 Task: Look for space in Kumbalam, India from 15th August, 2023 to 20th August, 2023 for 1 adult in price range Rs.5000 to Rs.10000. Place can be private room with 1  bedroom having 1 bed and 1 bathroom. Property type can be house, flat, guest house, hotel. Amenities needed are: washing machine. Booking option can be shelf check-in. Required host language is English.
Action: Mouse moved to (442, 85)
Screenshot: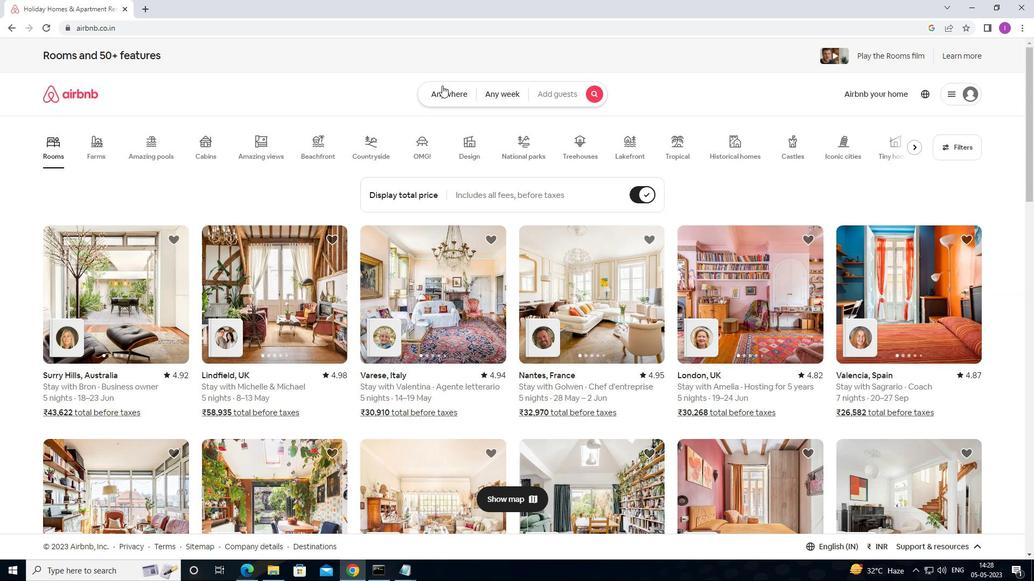 
Action: Mouse pressed left at (442, 85)
Screenshot: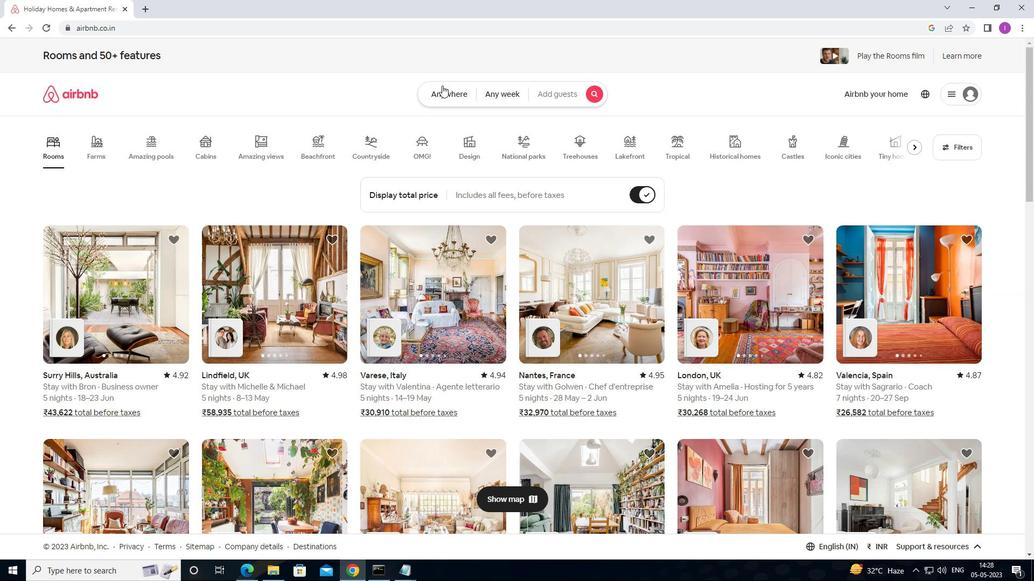 
Action: Mouse moved to (372, 133)
Screenshot: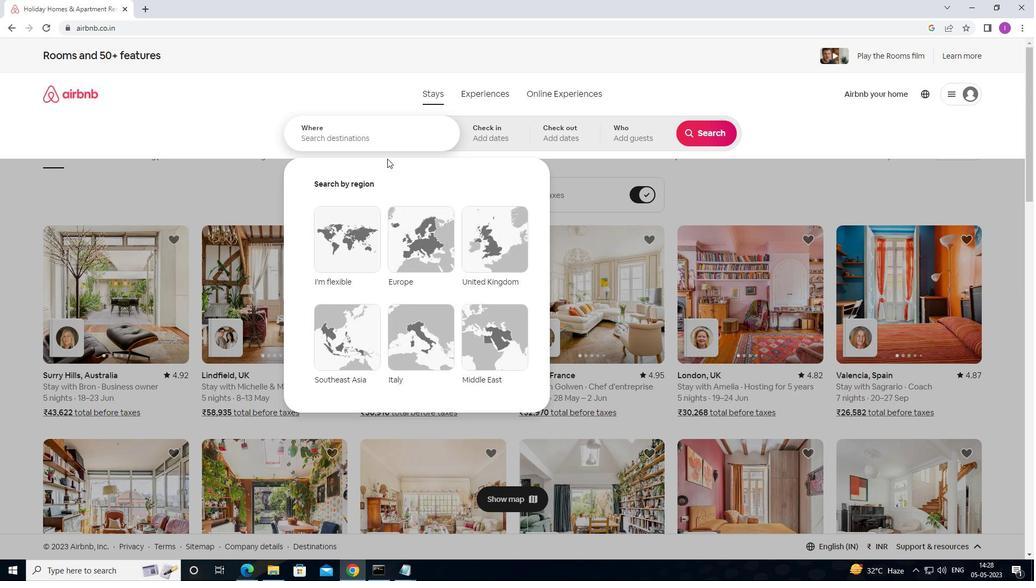 
Action: Mouse pressed left at (372, 133)
Screenshot: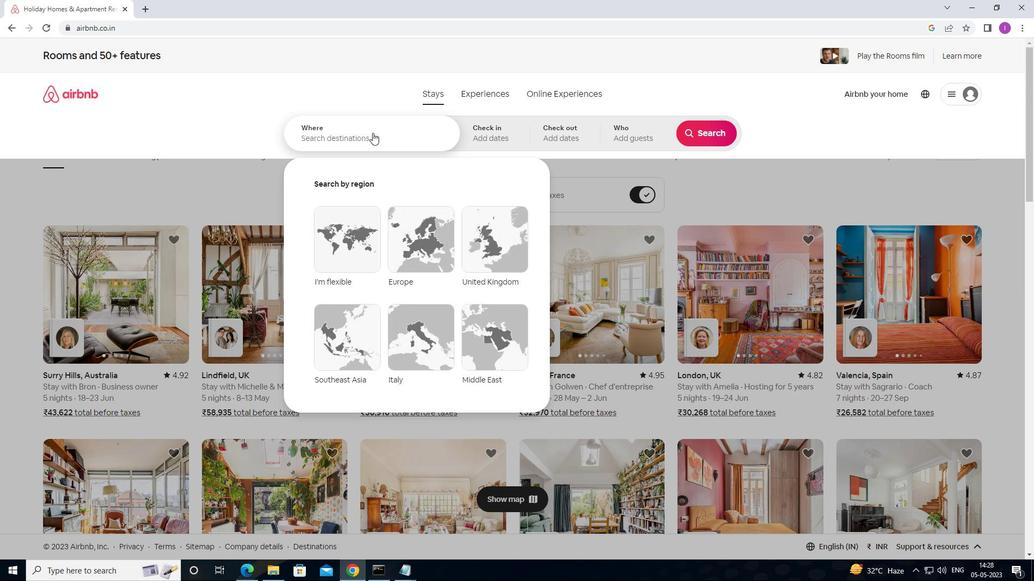 
Action: Key pressed <Key.shift><Key.shift><Key.shift><Key.shift><Key.shift><Key.shift><Key.shift><Key.shift><Key.shift><Key.shift><Key.shift><Key.shift><Key.shift>KUMBALAM,<Key.shift>INDIA
Screenshot: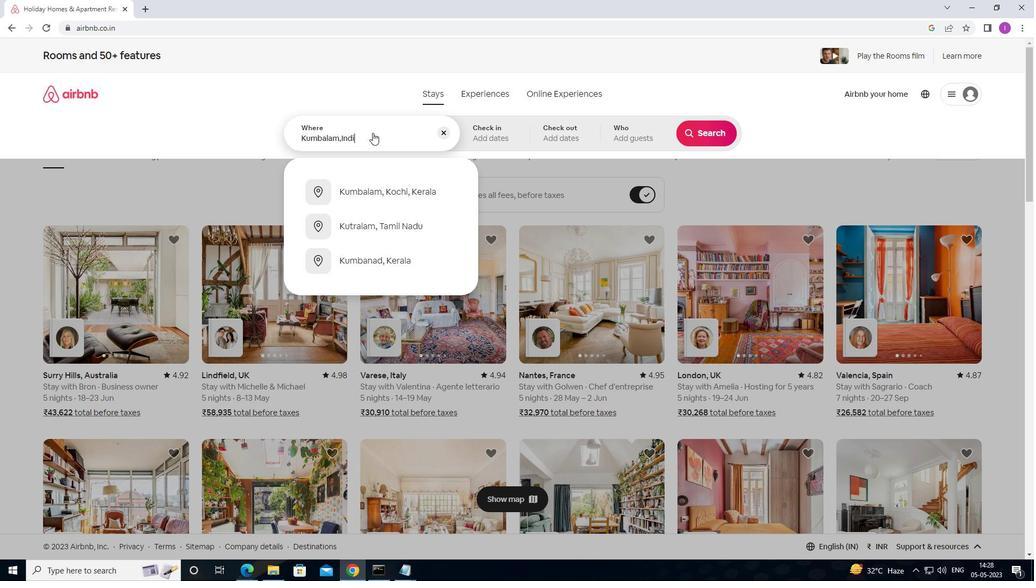 
Action: Mouse moved to (495, 134)
Screenshot: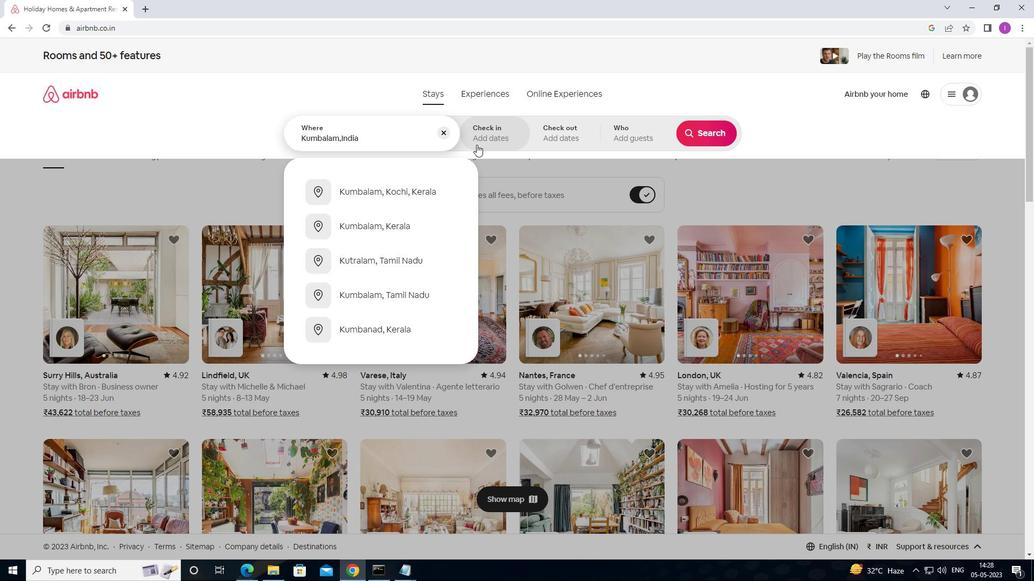 
Action: Mouse pressed left at (495, 134)
Screenshot: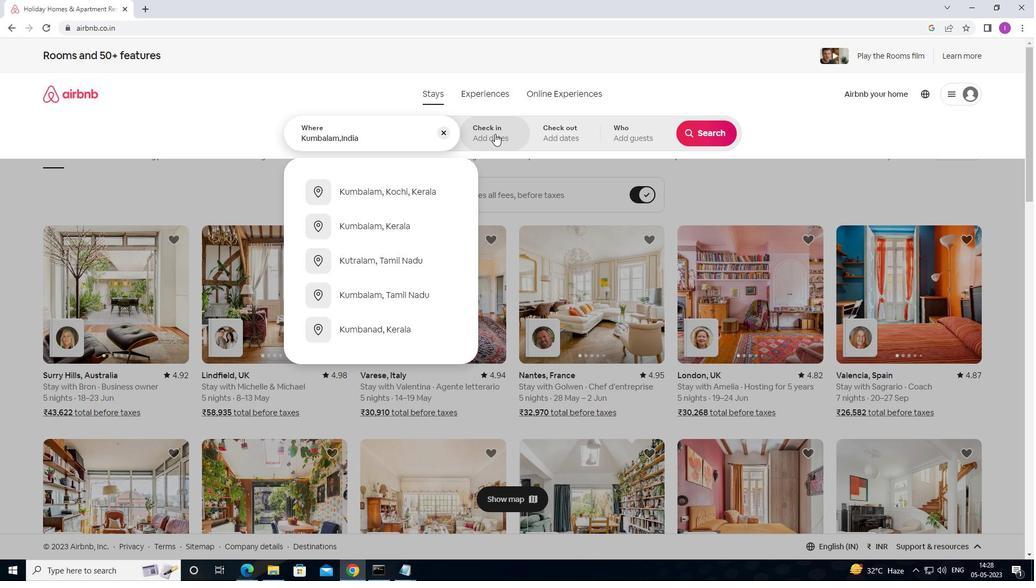 
Action: Mouse moved to (706, 223)
Screenshot: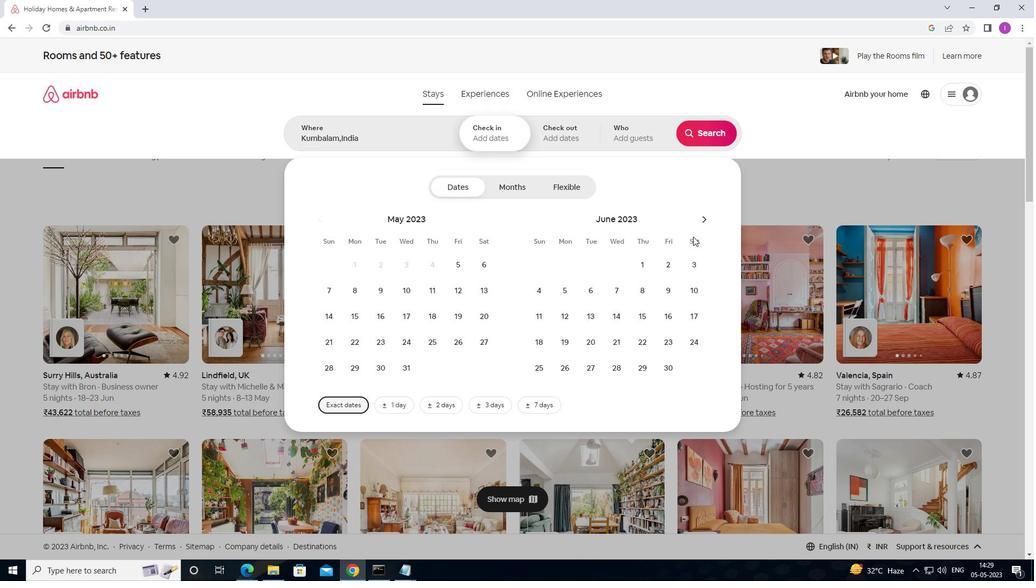 
Action: Mouse pressed left at (706, 223)
Screenshot: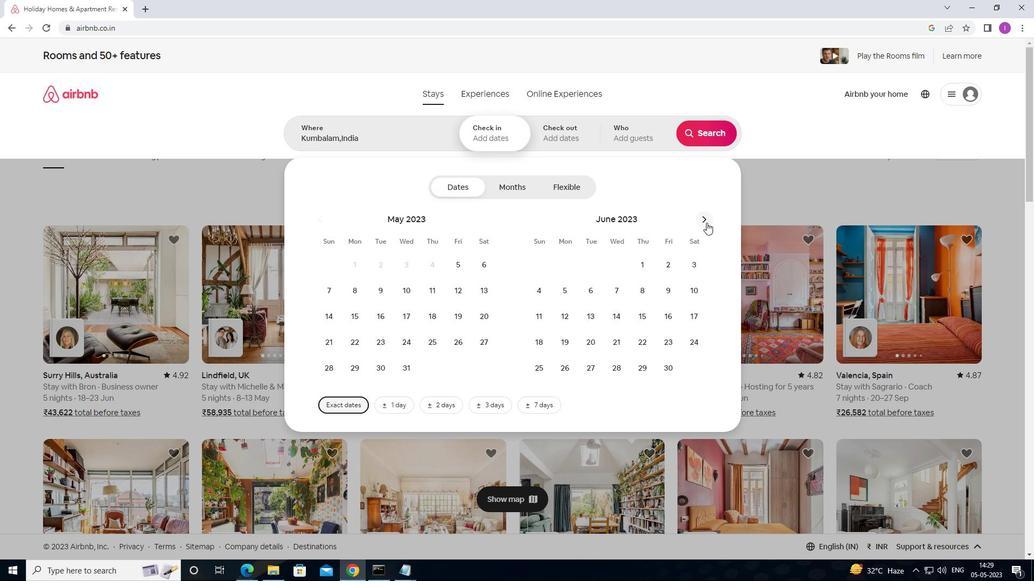 
Action: Mouse pressed left at (706, 223)
Screenshot: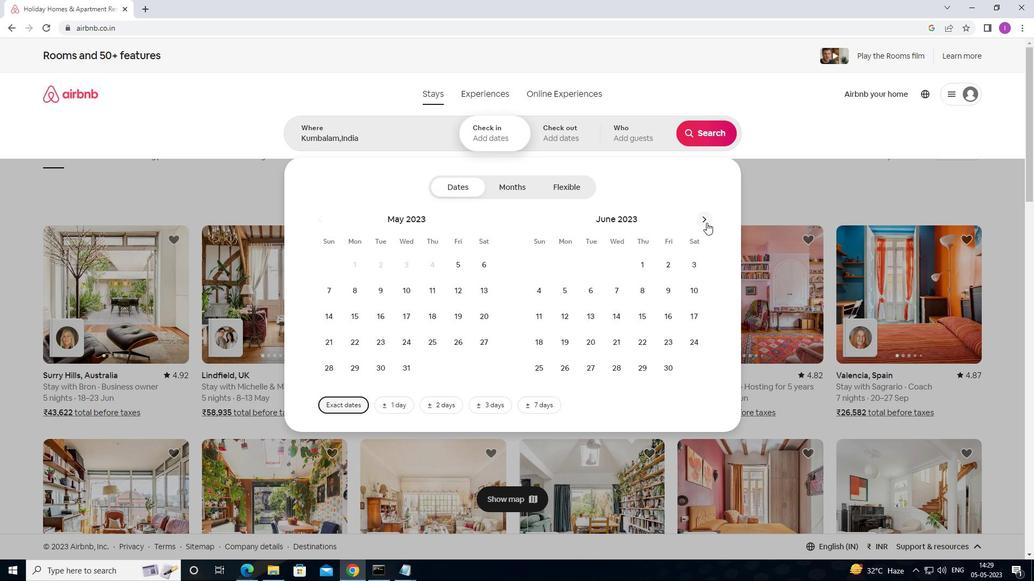 
Action: Mouse moved to (587, 316)
Screenshot: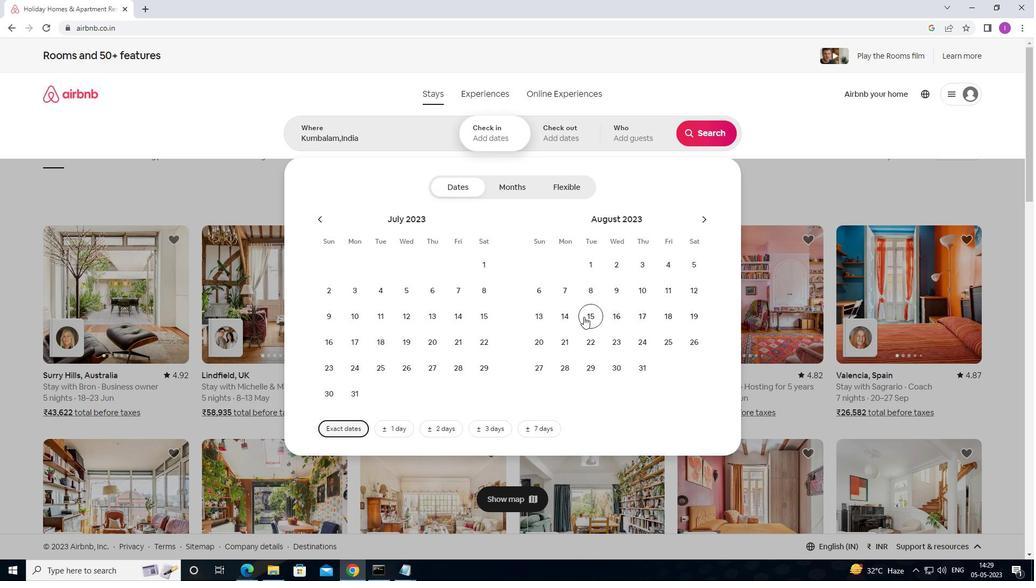
Action: Mouse pressed left at (587, 316)
Screenshot: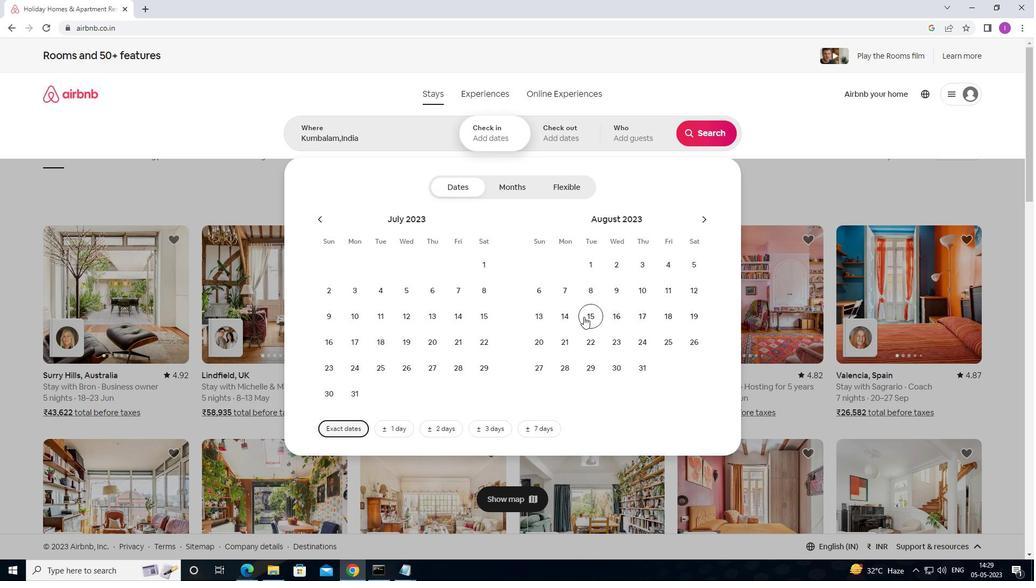 
Action: Mouse moved to (535, 346)
Screenshot: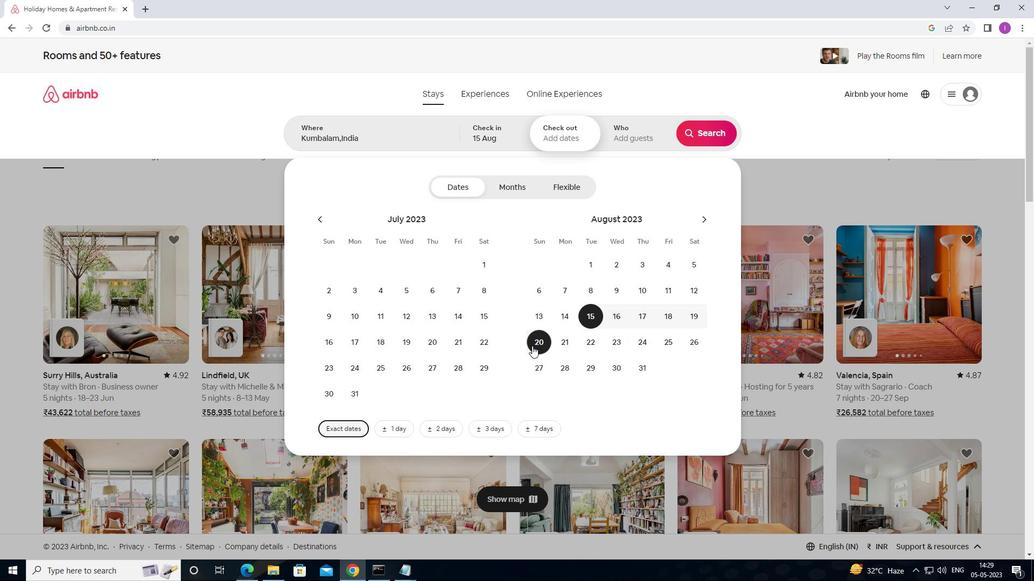 
Action: Mouse pressed left at (535, 346)
Screenshot: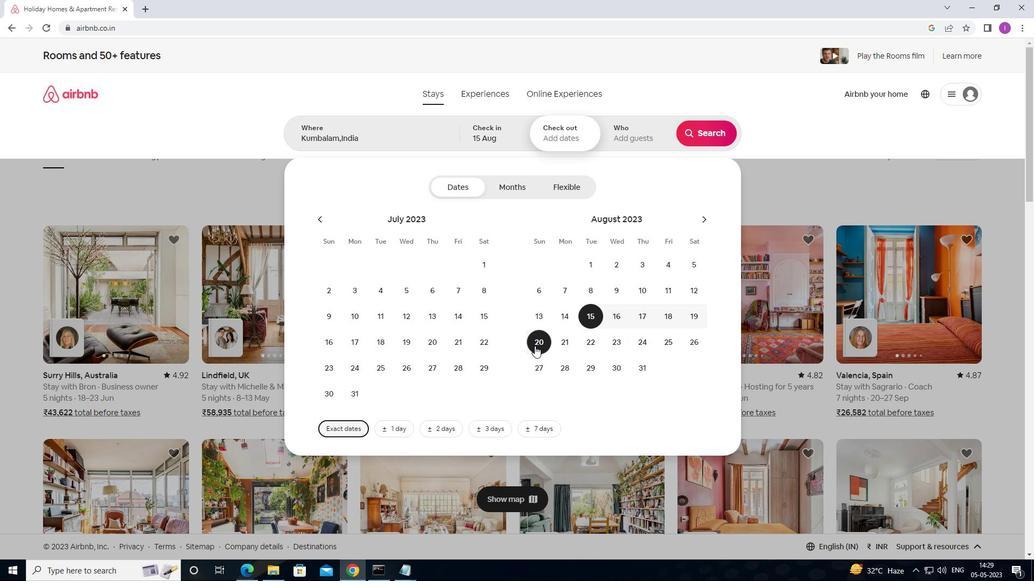 
Action: Mouse moved to (653, 139)
Screenshot: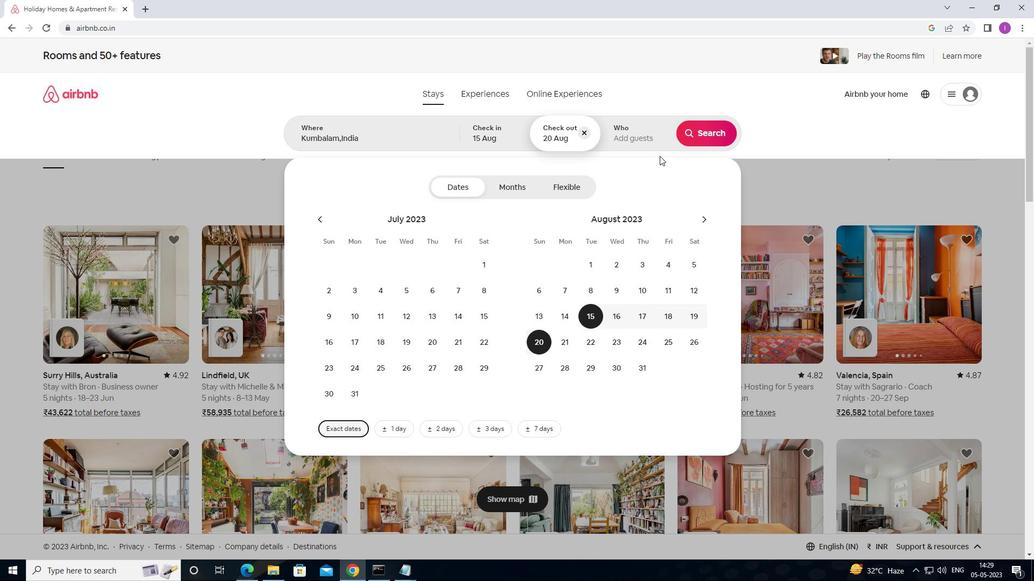
Action: Mouse pressed left at (653, 139)
Screenshot: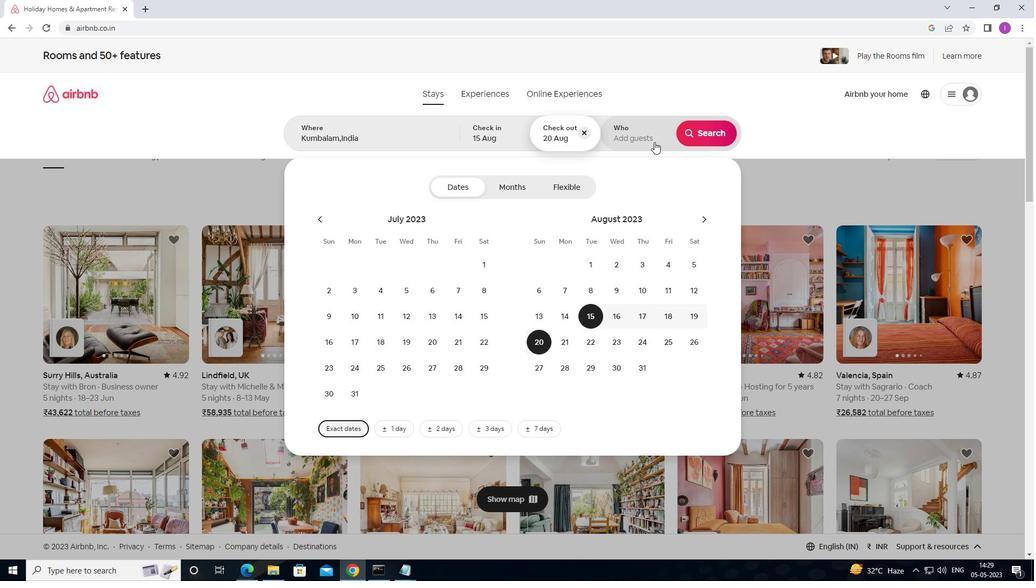 
Action: Mouse moved to (713, 189)
Screenshot: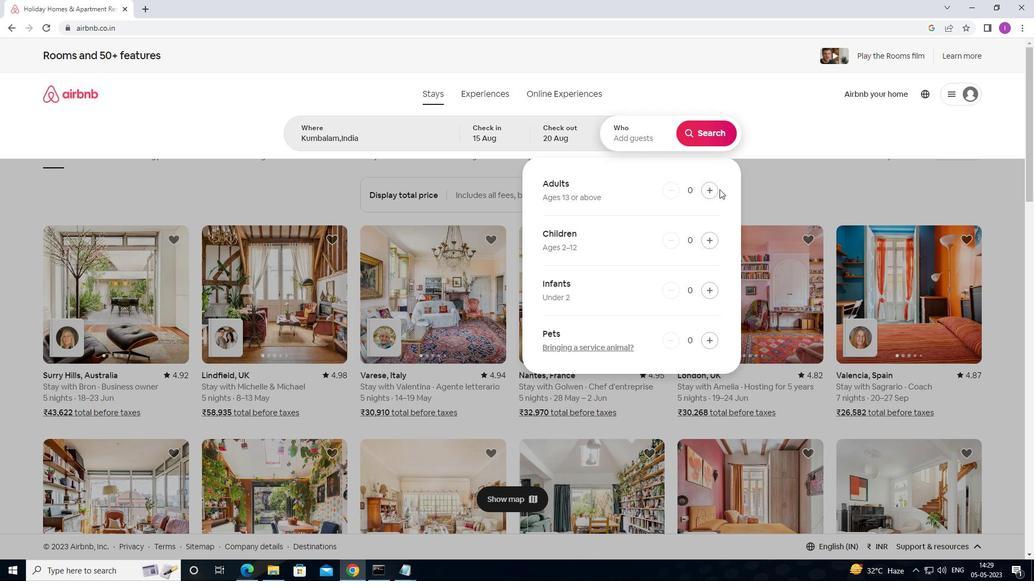 
Action: Mouse pressed left at (713, 189)
Screenshot: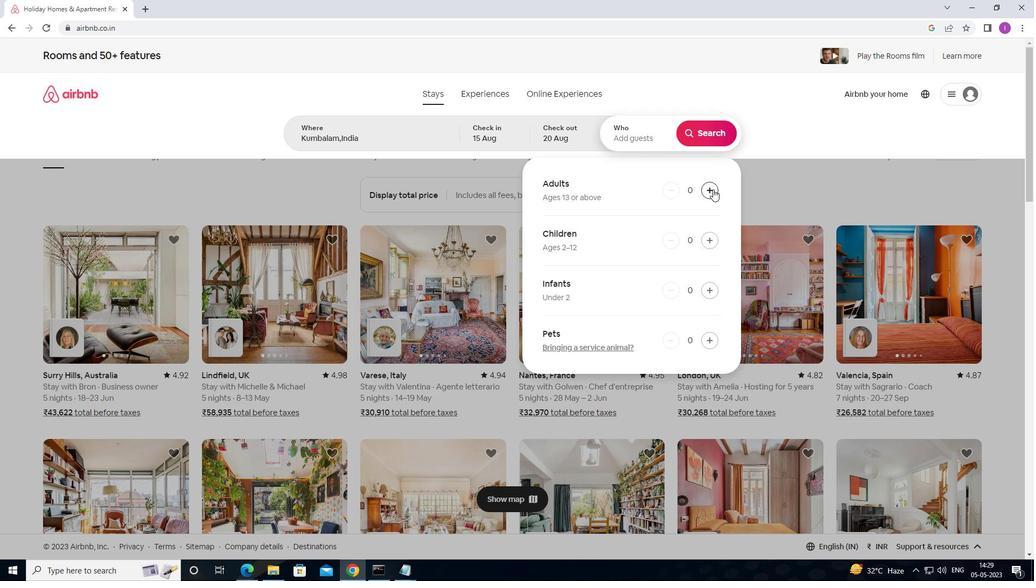
Action: Mouse moved to (689, 134)
Screenshot: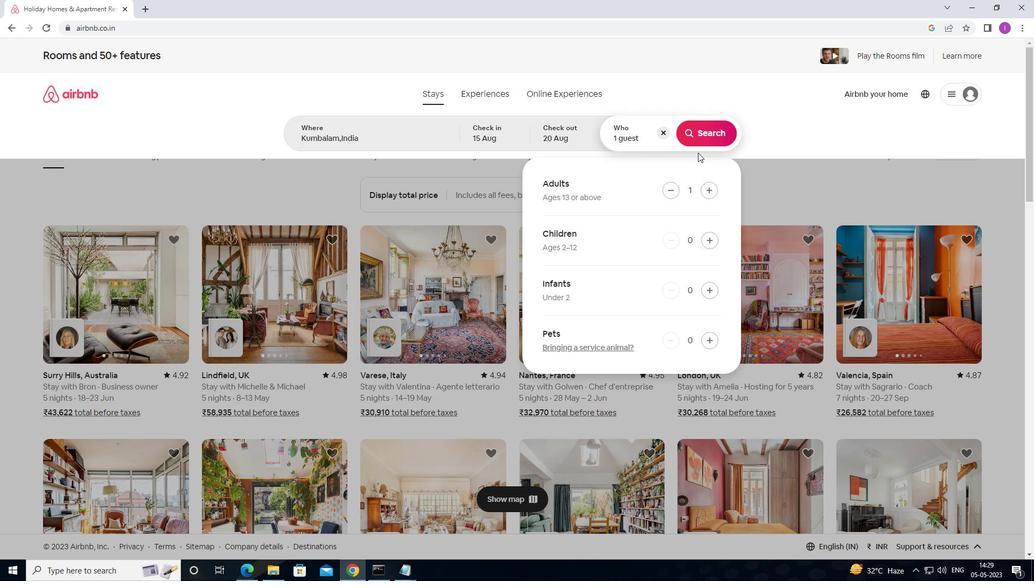 
Action: Mouse pressed left at (689, 134)
Screenshot: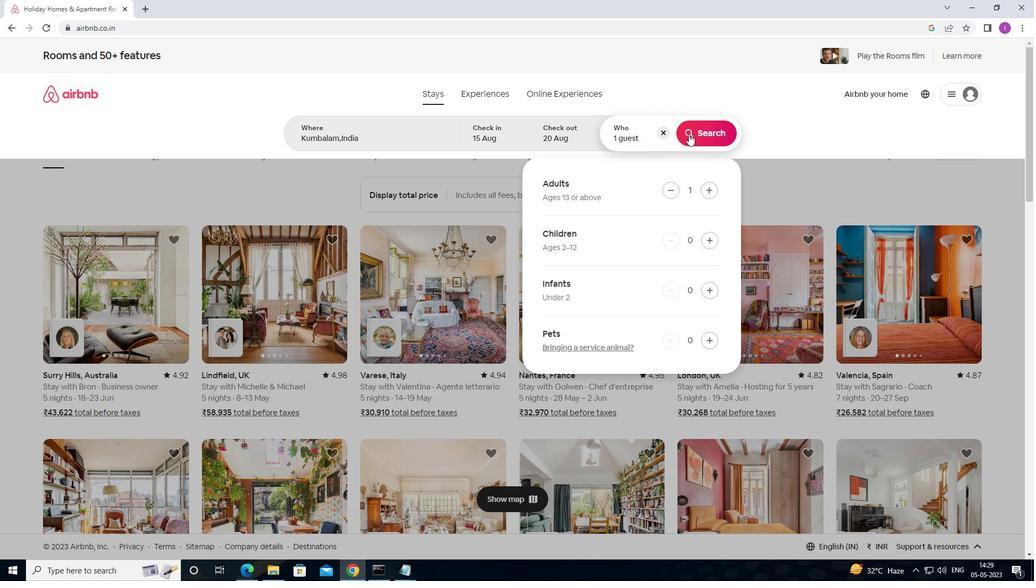 
Action: Mouse moved to (981, 99)
Screenshot: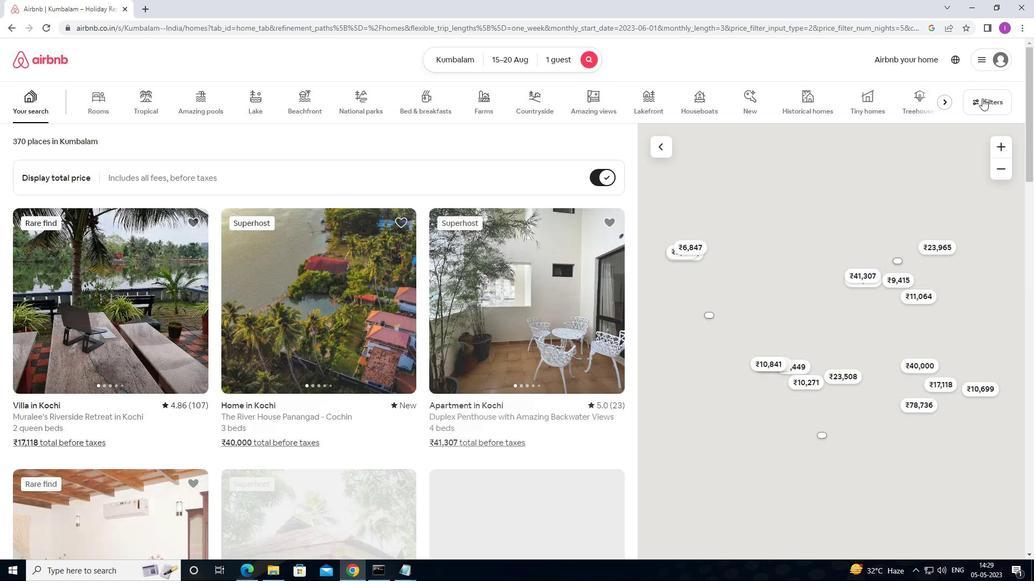 
Action: Mouse pressed left at (981, 99)
Screenshot: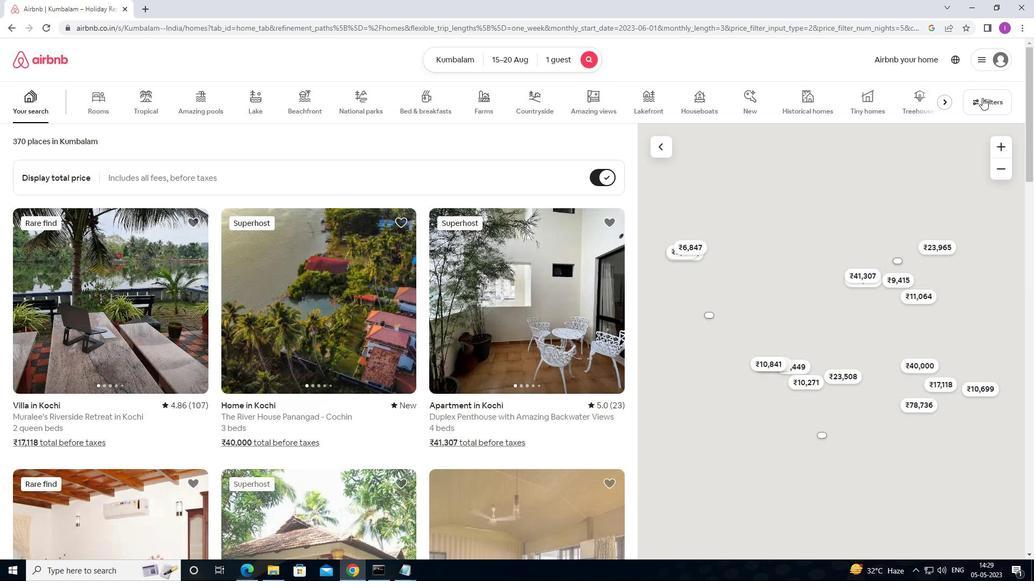 
Action: Mouse moved to (390, 364)
Screenshot: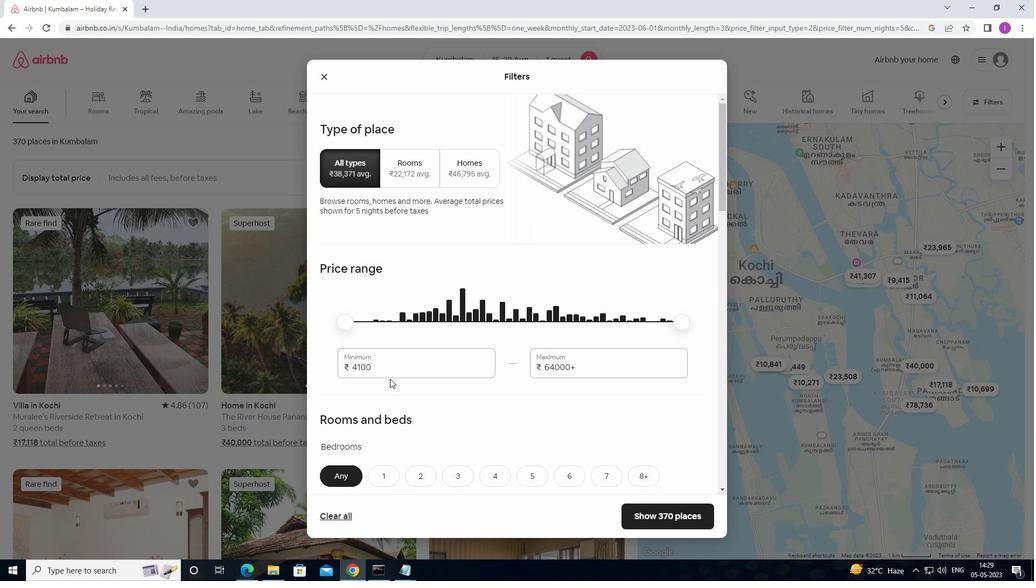 
Action: Mouse pressed left at (390, 364)
Screenshot: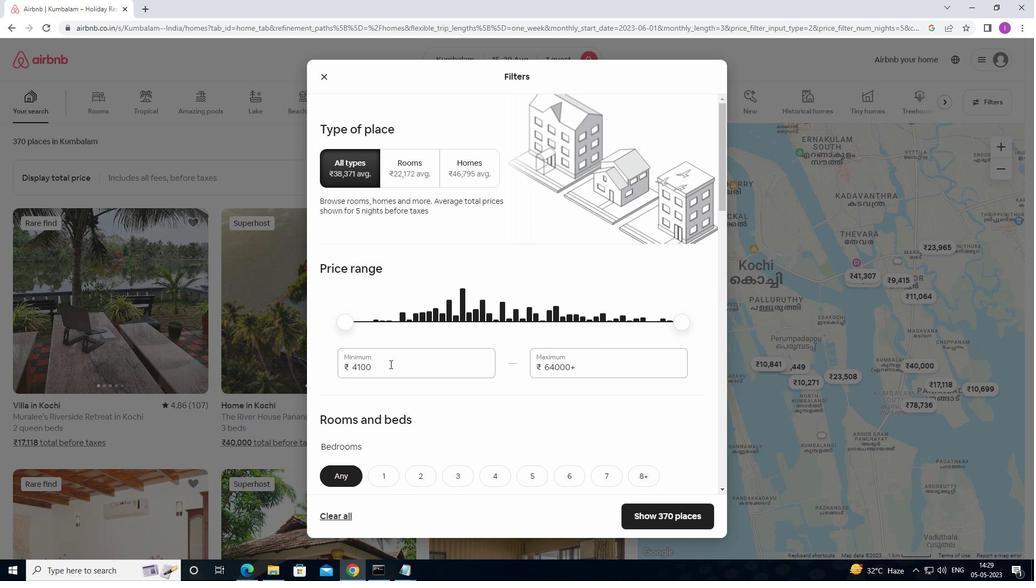 
Action: Mouse moved to (332, 371)
Screenshot: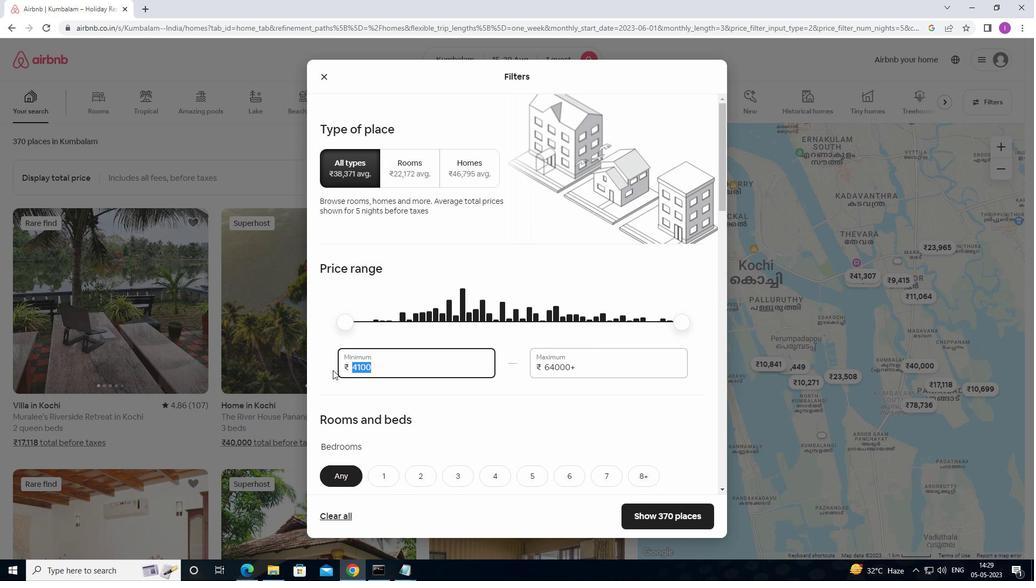 
Action: Key pressed 5000
Screenshot: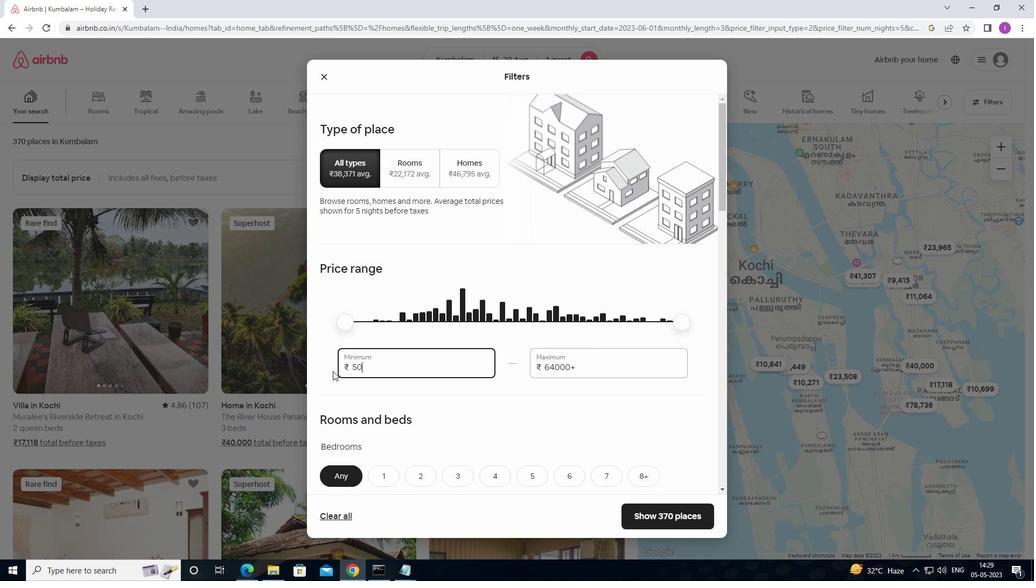 
Action: Mouse moved to (596, 369)
Screenshot: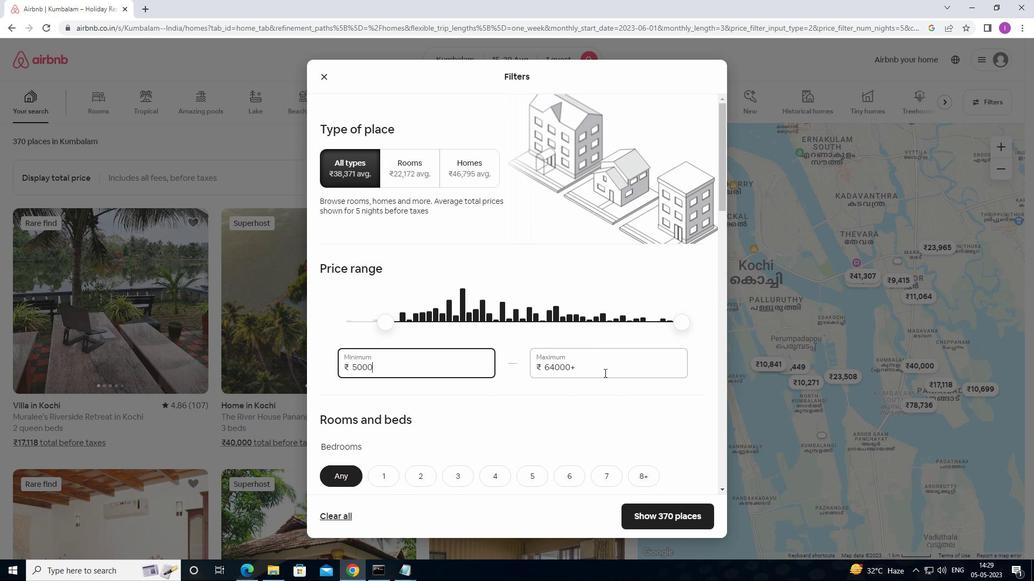 
Action: Mouse pressed left at (596, 369)
Screenshot: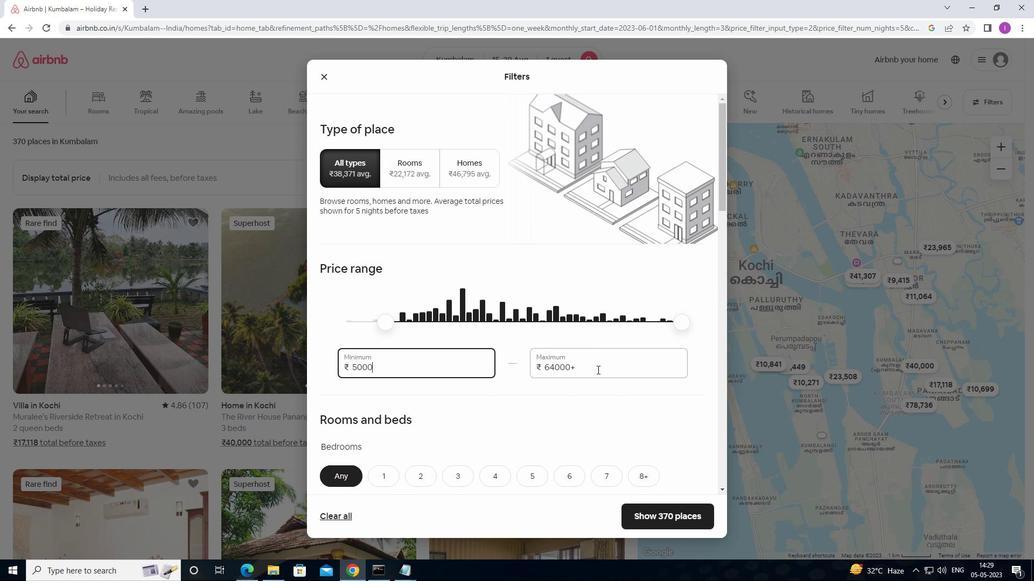 
Action: Mouse moved to (523, 379)
Screenshot: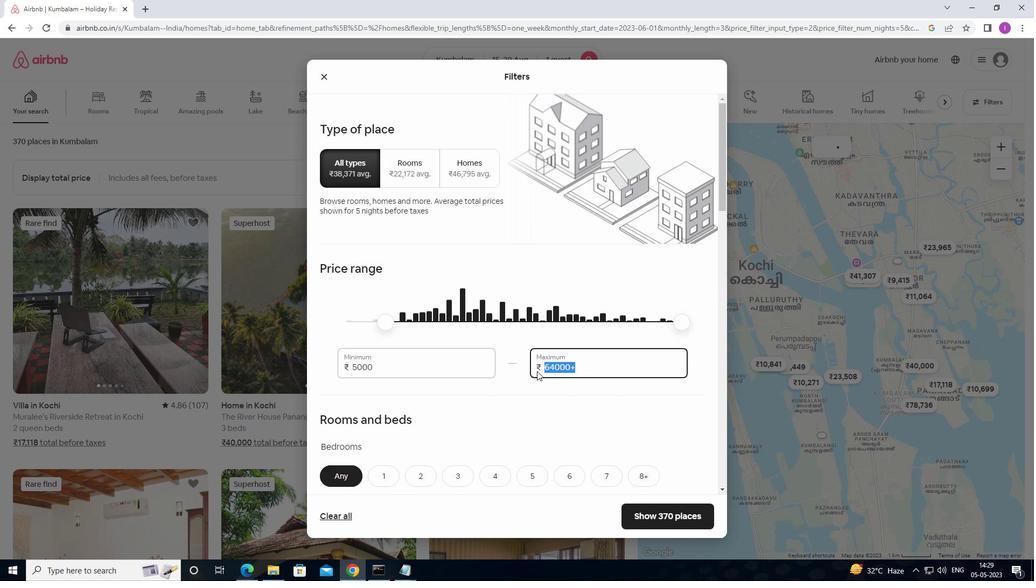 
Action: Key pressed 10000
Screenshot: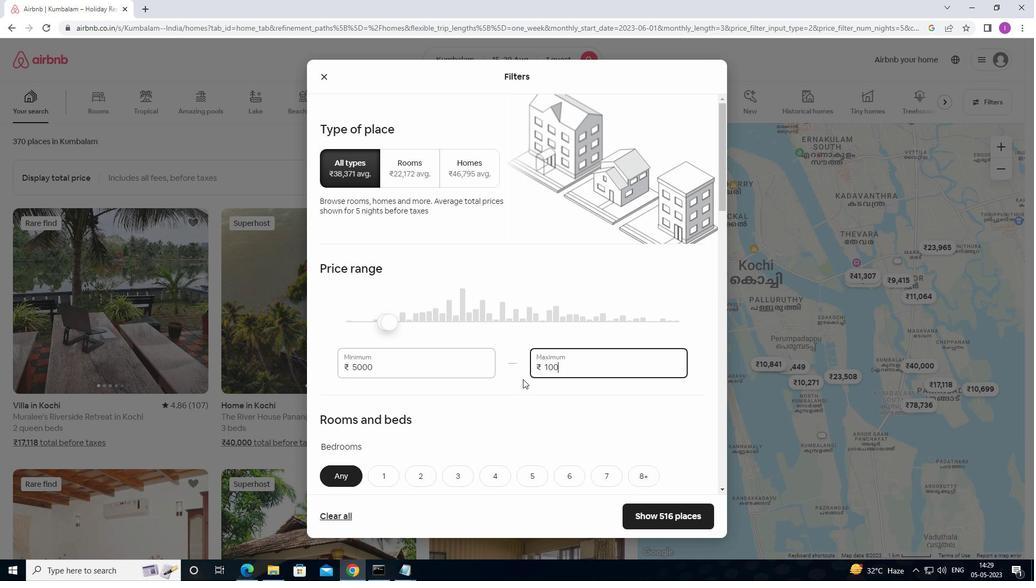 
Action: Mouse moved to (574, 364)
Screenshot: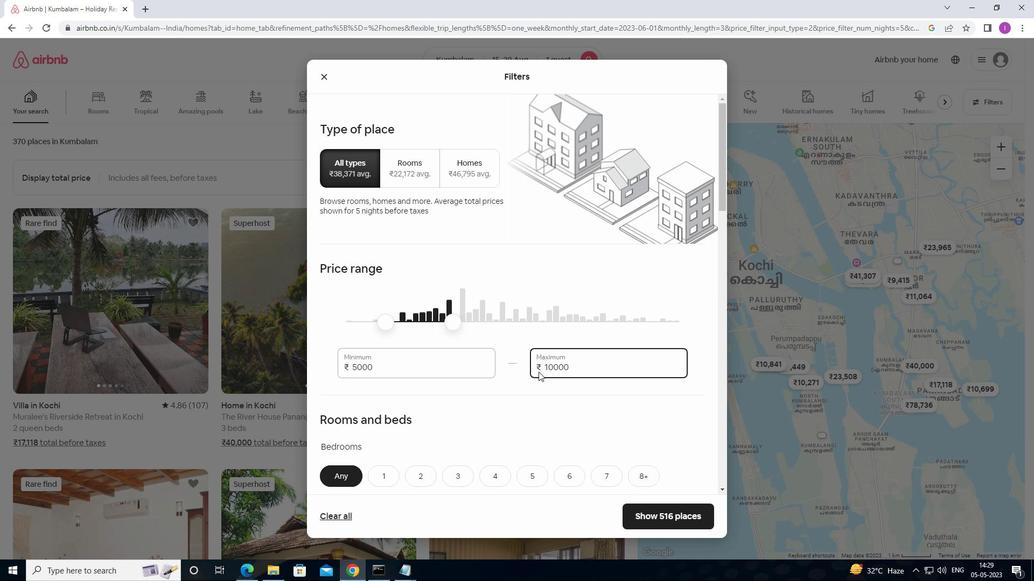 
Action: Mouse scrolled (574, 364) with delta (0, 0)
Screenshot: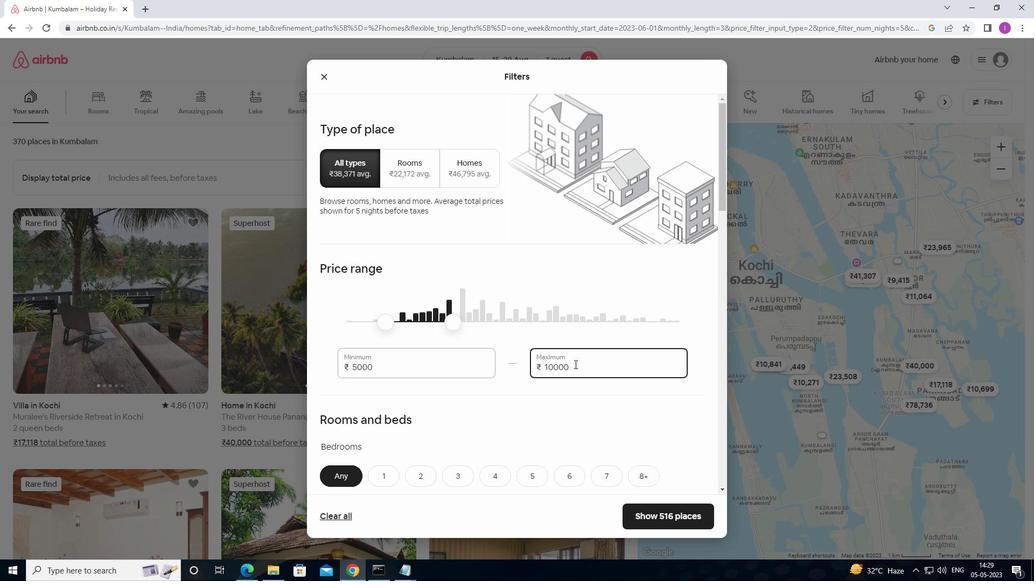 
Action: Mouse moved to (575, 367)
Screenshot: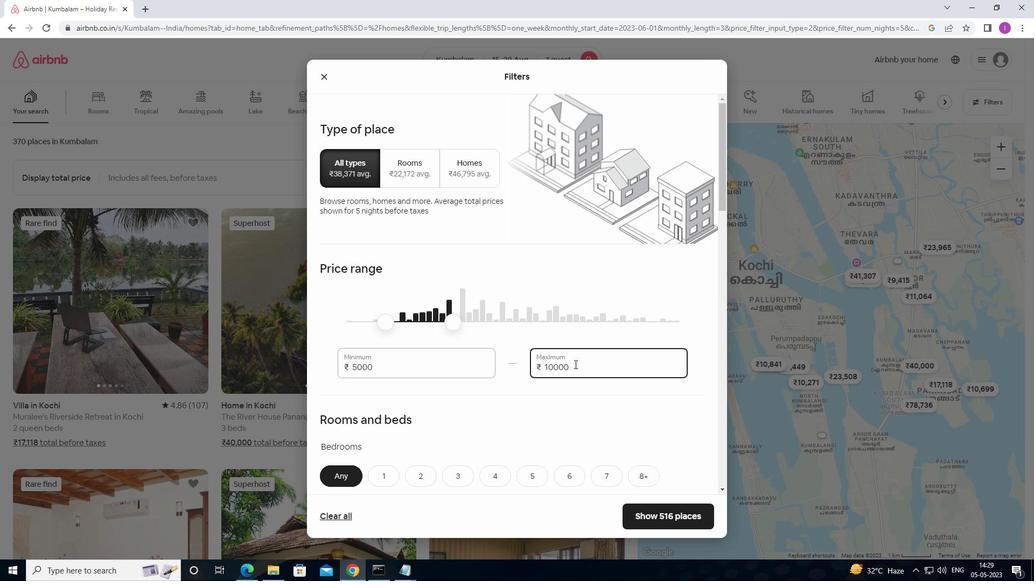 
Action: Mouse scrolled (575, 366) with delta (0, 0)
Screenshot: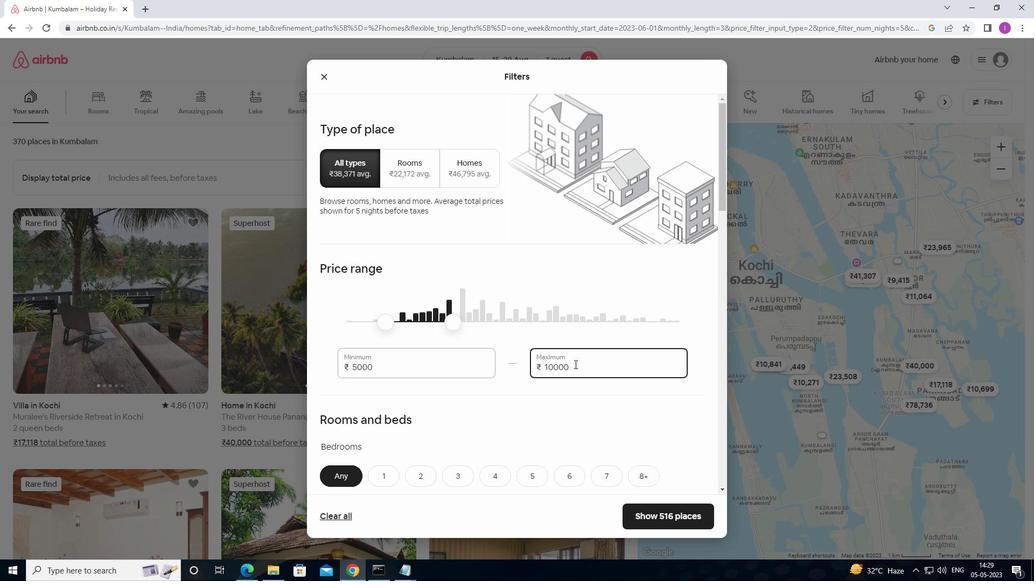 
Action: Mouse moved to (575, 368)
Screenshot: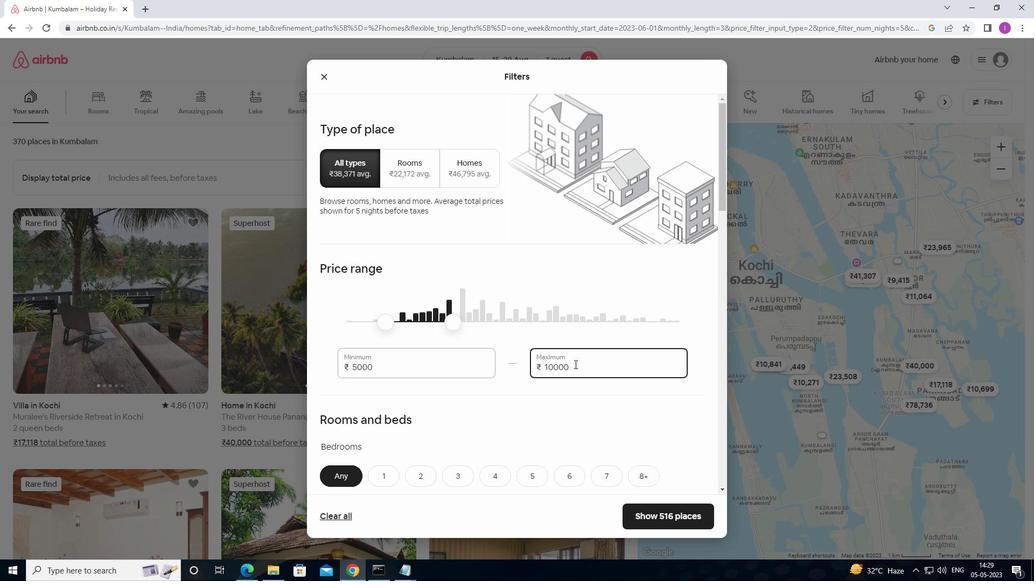 
Action: Mouse scrolled (575, 368) with delta (0, 0)
Screenshot: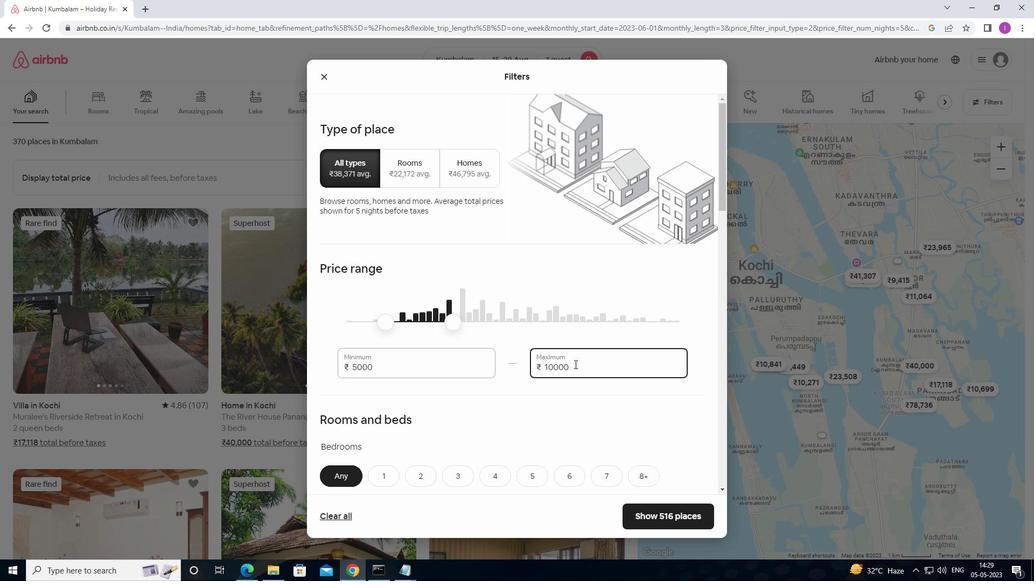 
Action: Mouse moved to (373, 315)
Screenshot: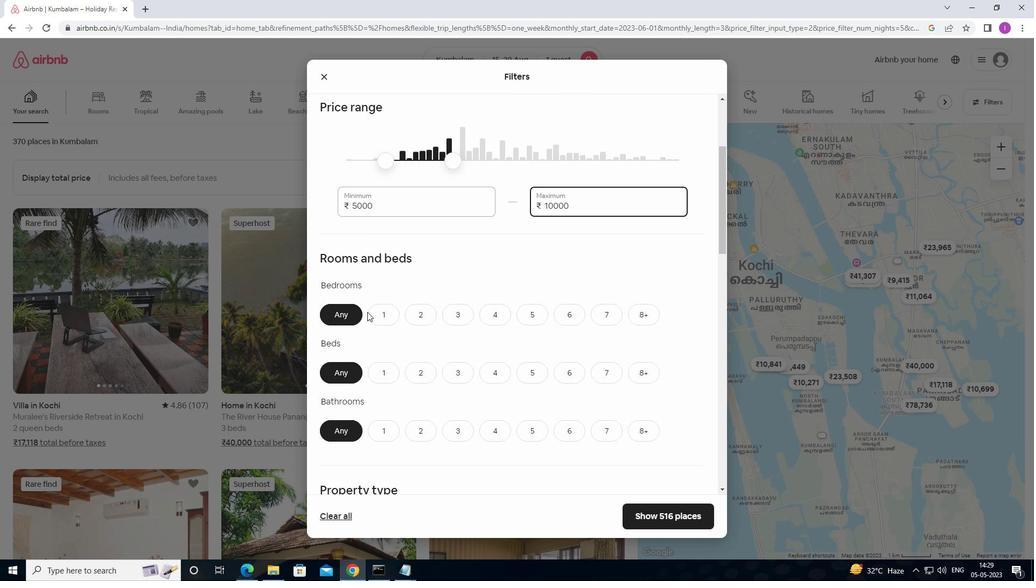 
Action: Mouse pressed left at (373, 315)
Screenshot: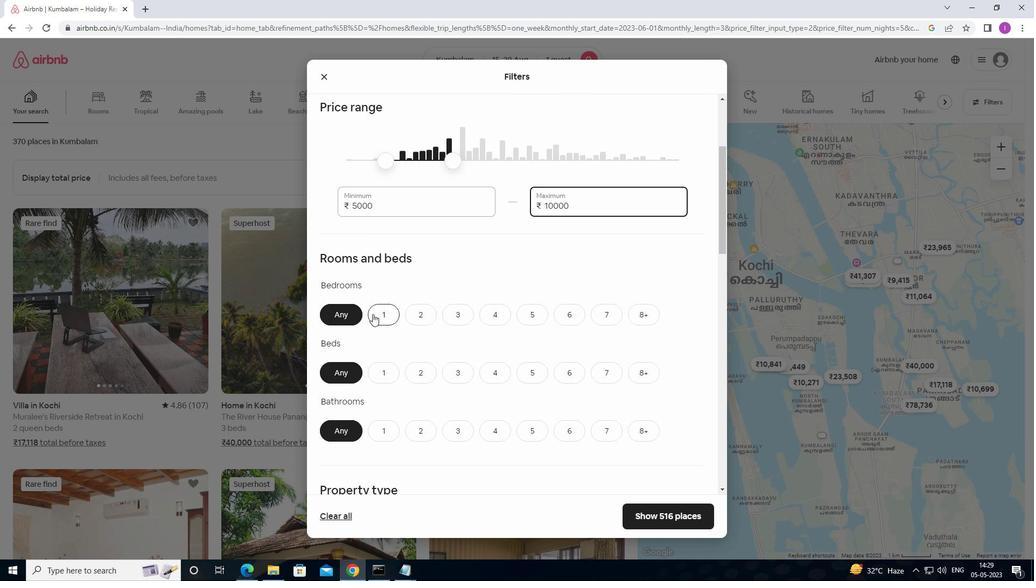
Action: Mouse moved to (391, 375)
Screenshot: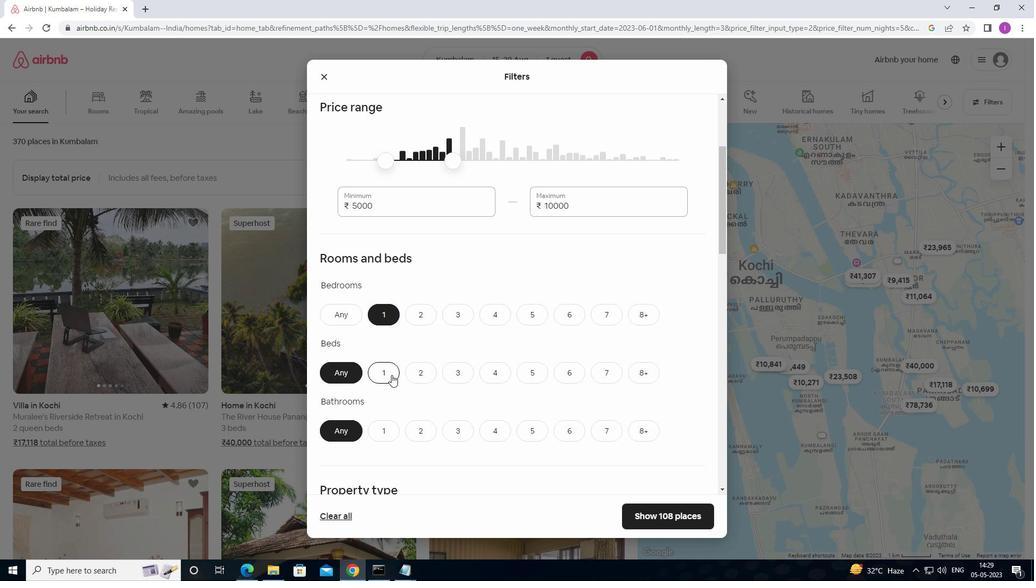 
Action: Mouse pressed left at (391, 375)
Screenshot: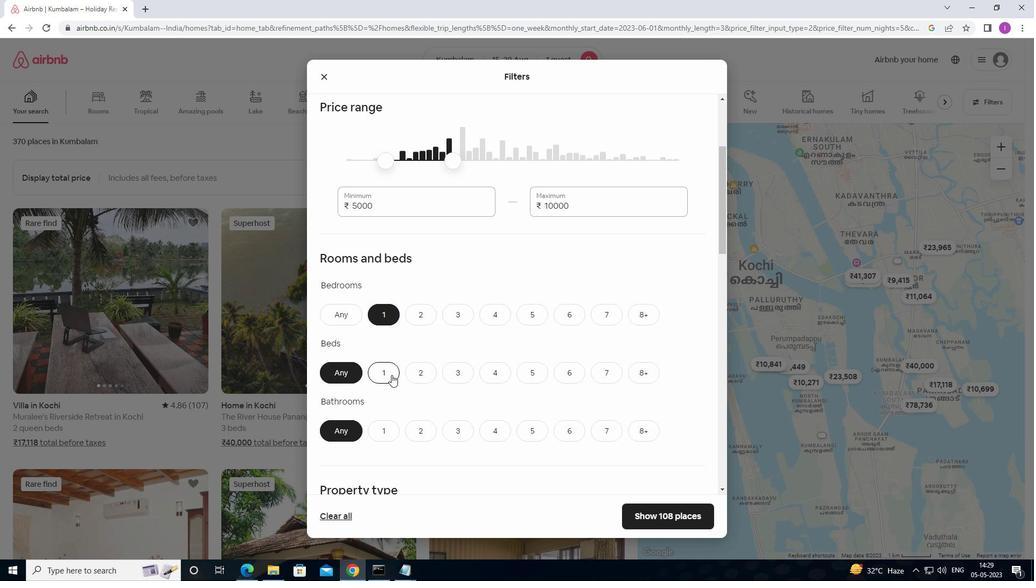 
Action: Mouse moved to (398, 430)
Screenshot: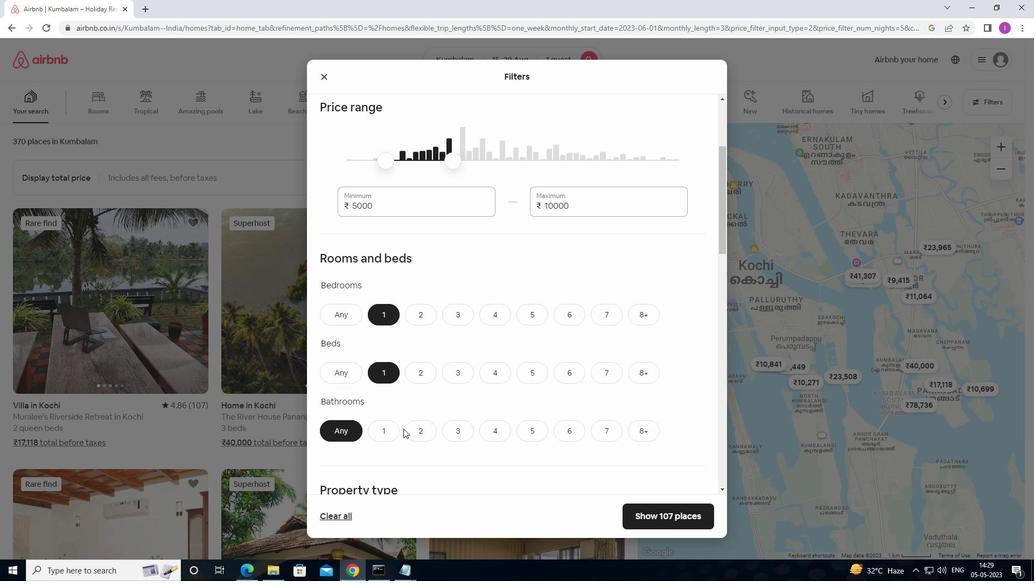 
Action: Mouse pressed left at (398, 430)
Screenshot: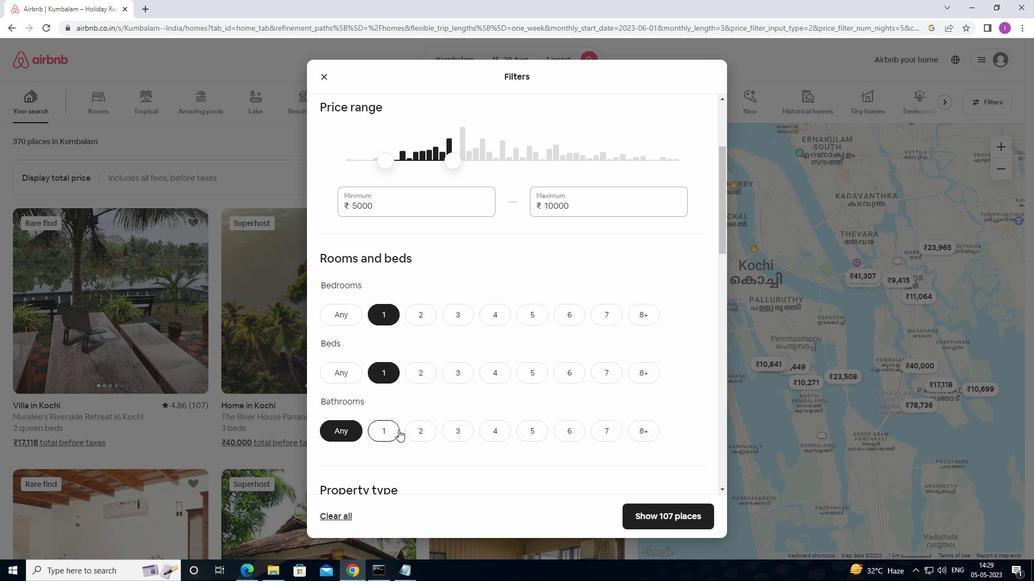 
Action: Mouse moved to (441, 412)
Screenshot: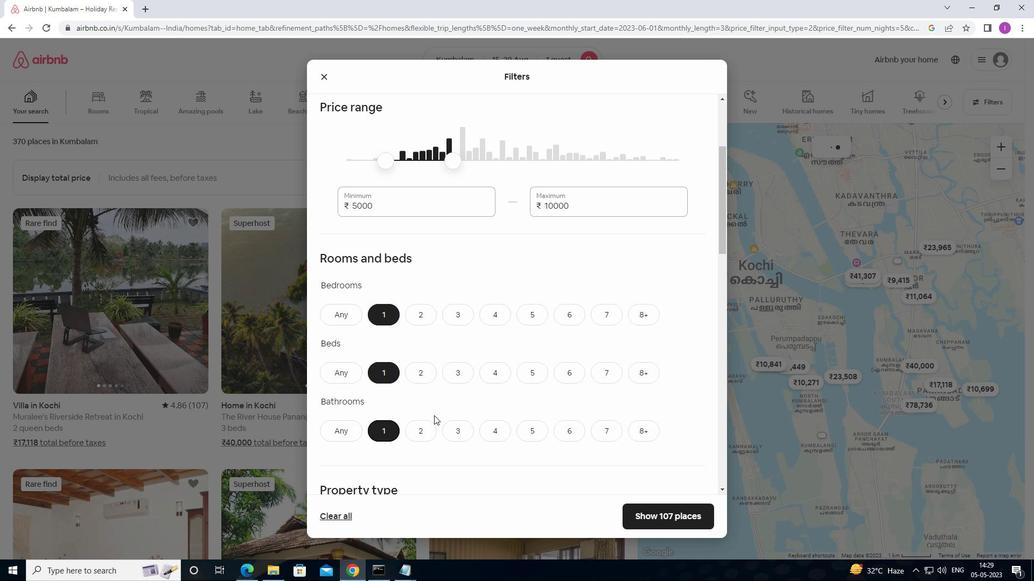 
Action: Mouse scrolled (441, 412) with delta (0, 0)
Screenshot: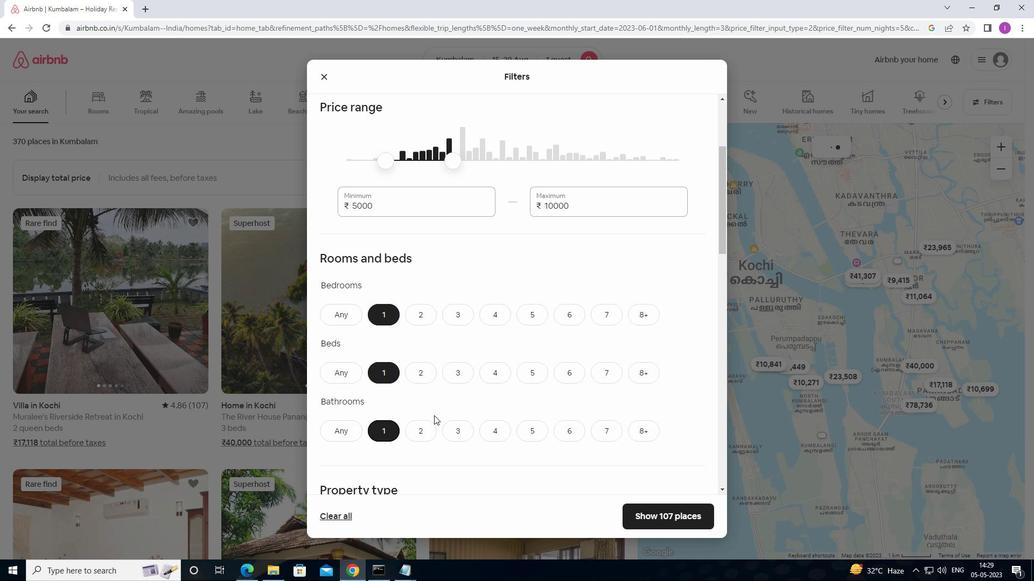 
Action: Mouse scrolled (441, 412) with delta (0, 0)
Screenshot: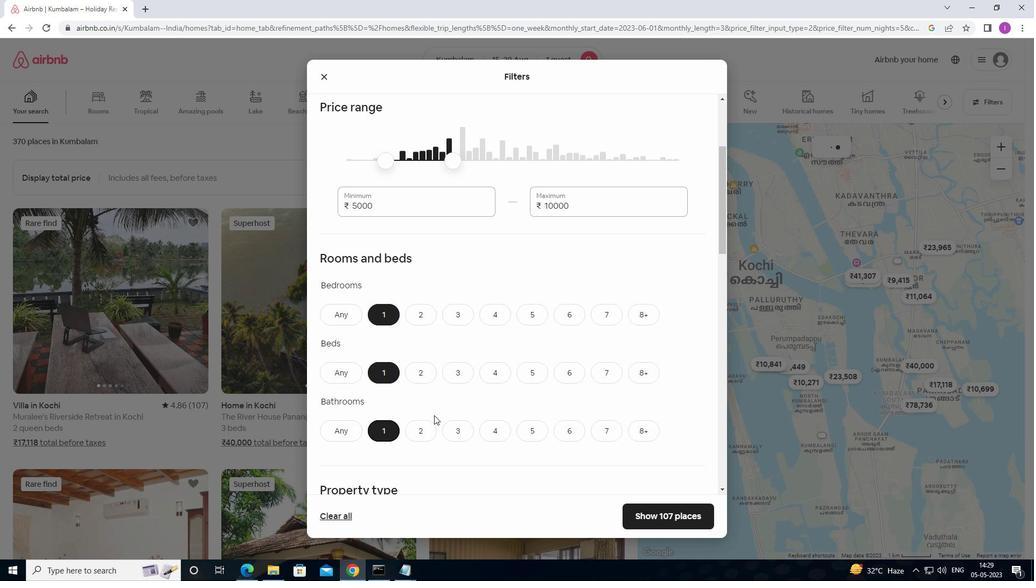 
Action: Mouse moved to (441, 412)
Screenshot: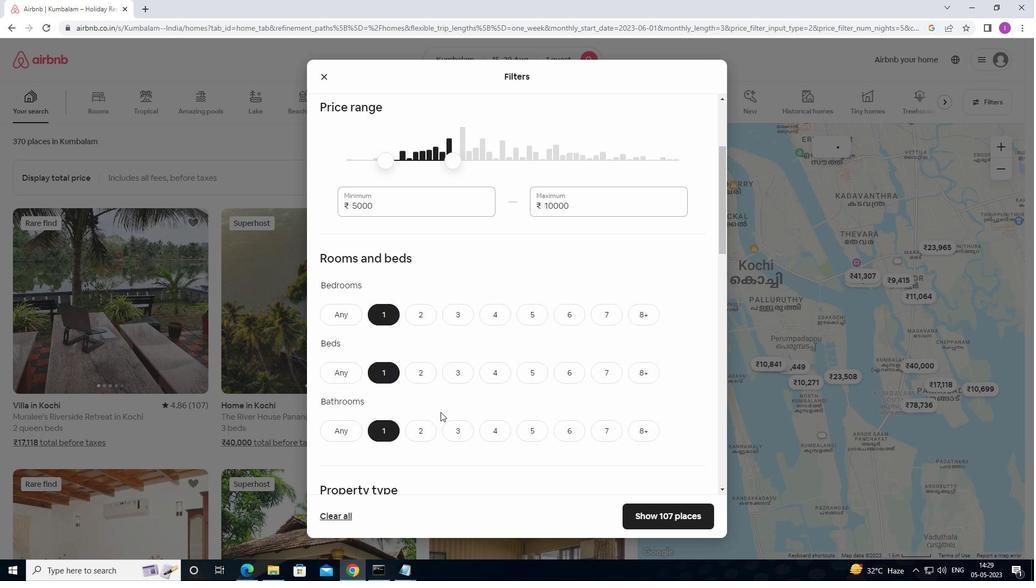 
Action: Mouse scrolled (441, 412) with delta (0, 0)
Screenshot: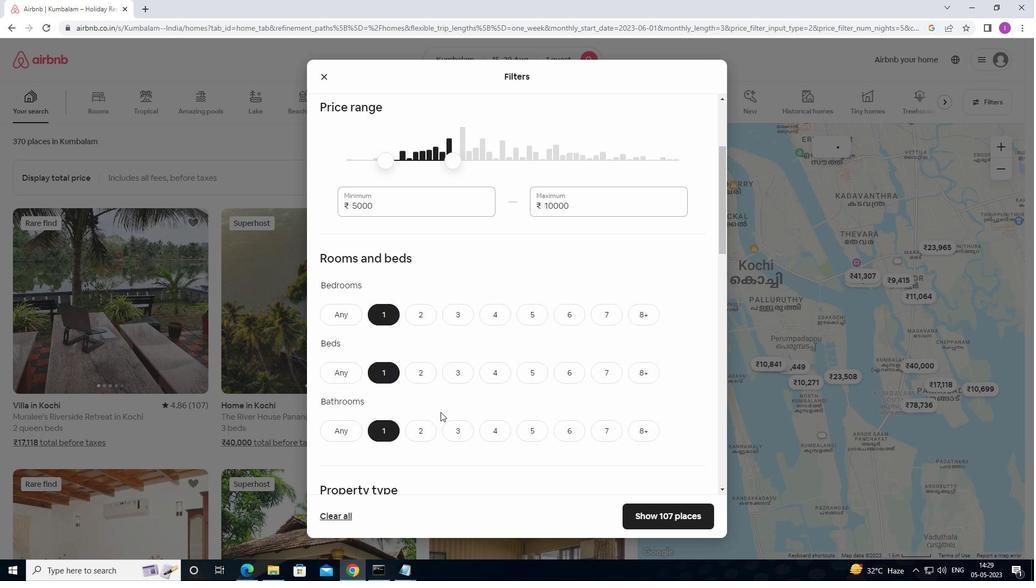 
Action: Mouse moved to (362, 410)
Screenshot: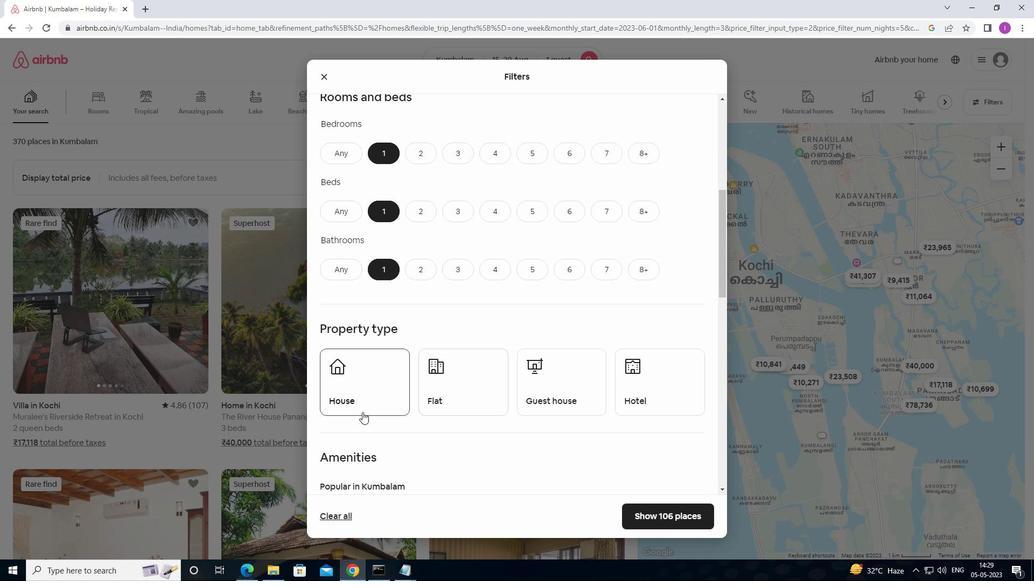
Action: Mouse pressed left at (362, 410)
Screenshot: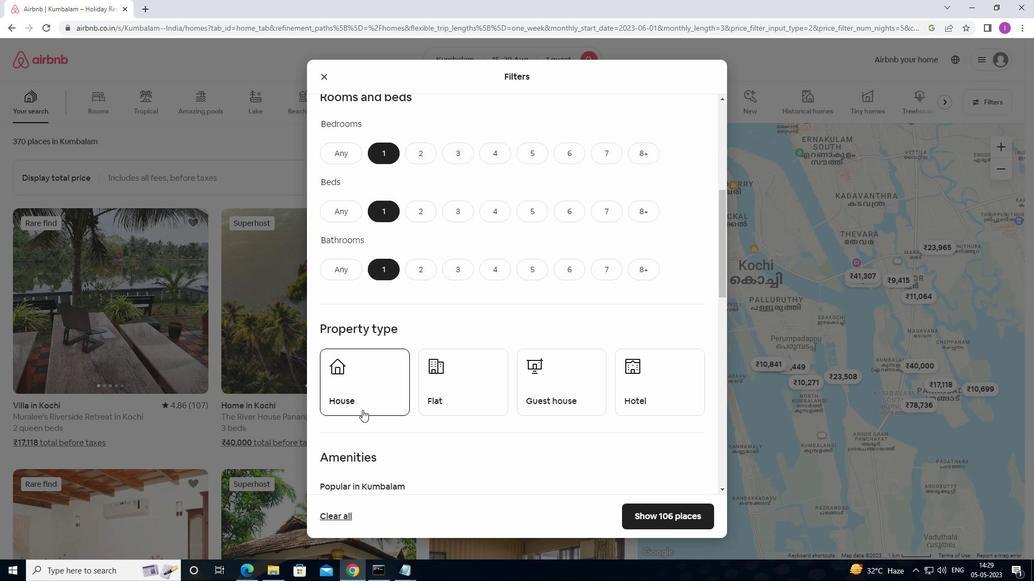 
Action: Mouse moved to (429, 399)
Screenshot: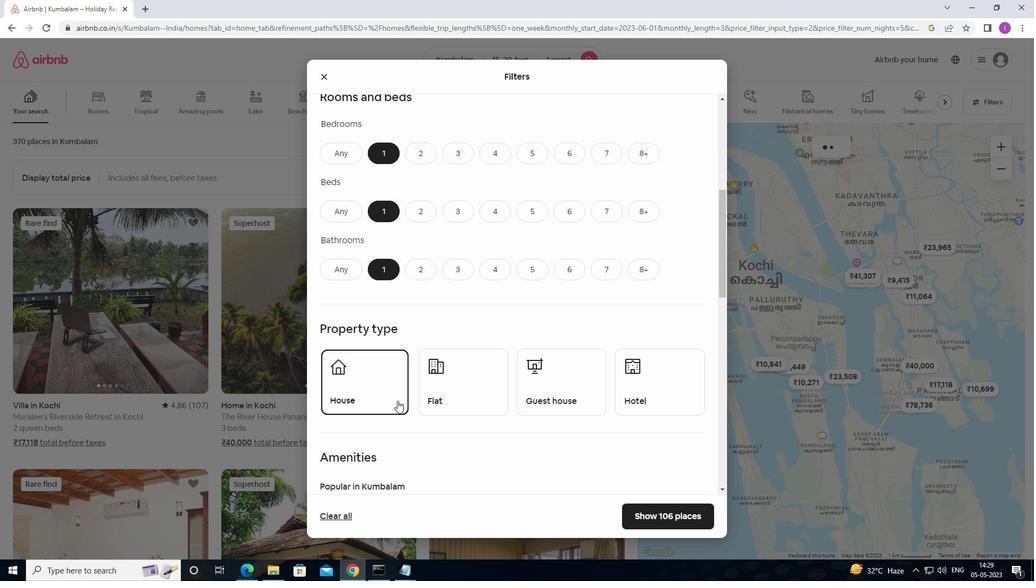 
Action: Mouse pressed left at (429, 399)
Screenshot: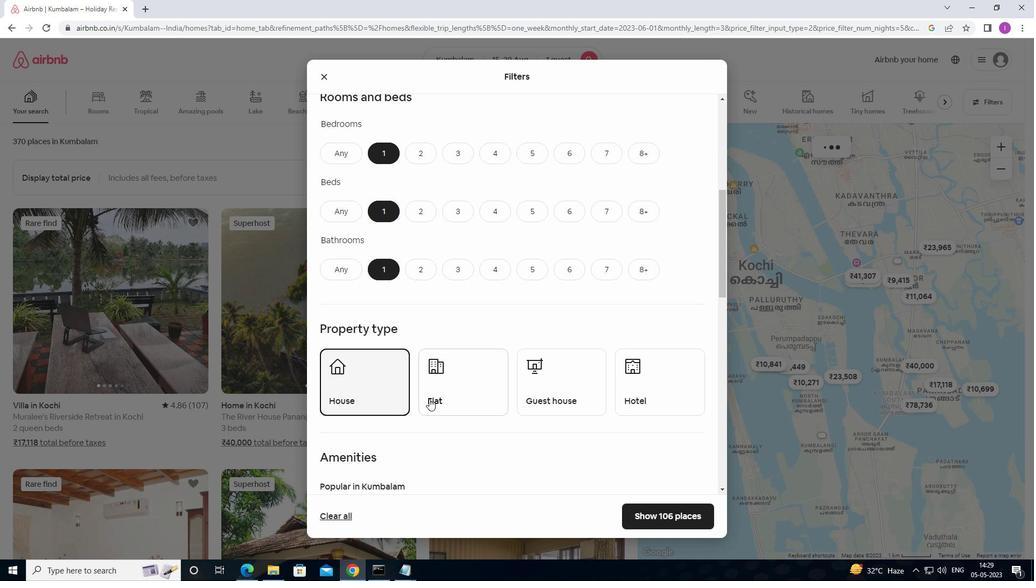 
Action: Mouse moved to (549, 379)
Screenshot: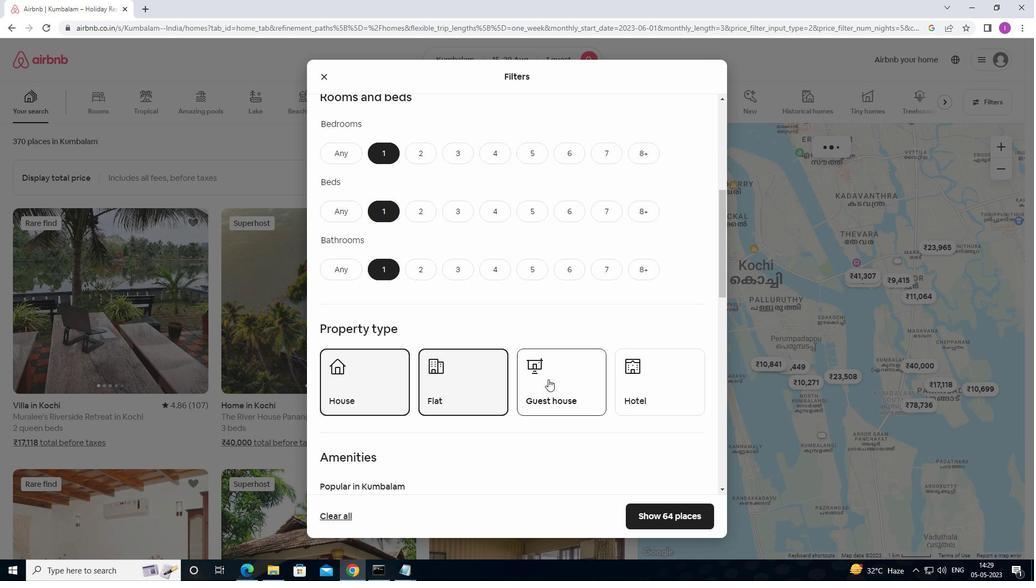 
Action: Mouse pressed left at (549, 379)
Screenshot: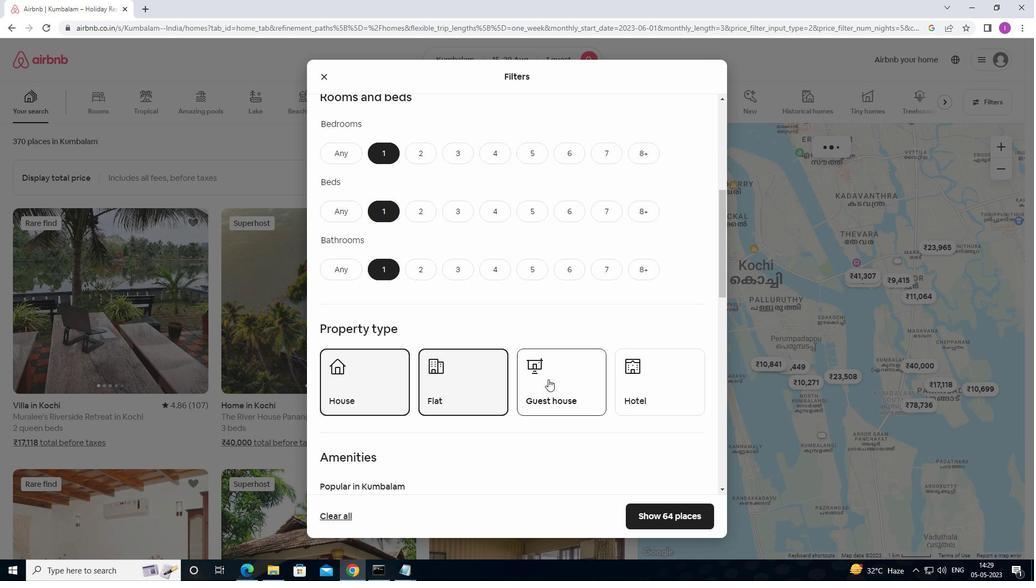 
Action: Mouse moved to (629, 394)
Screenshot: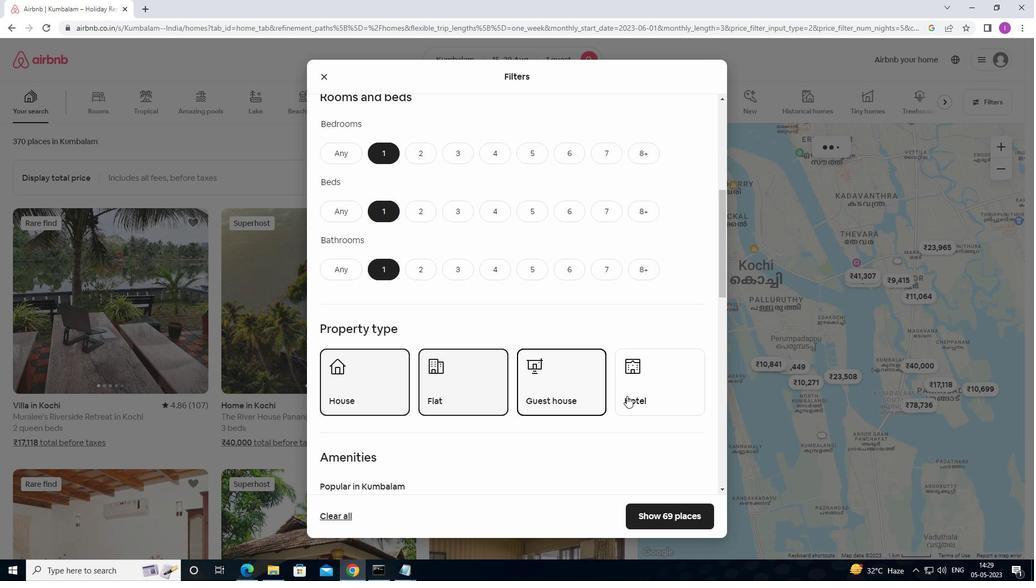 
Action: Mouse pressed left at (629, 394)
Screenshot: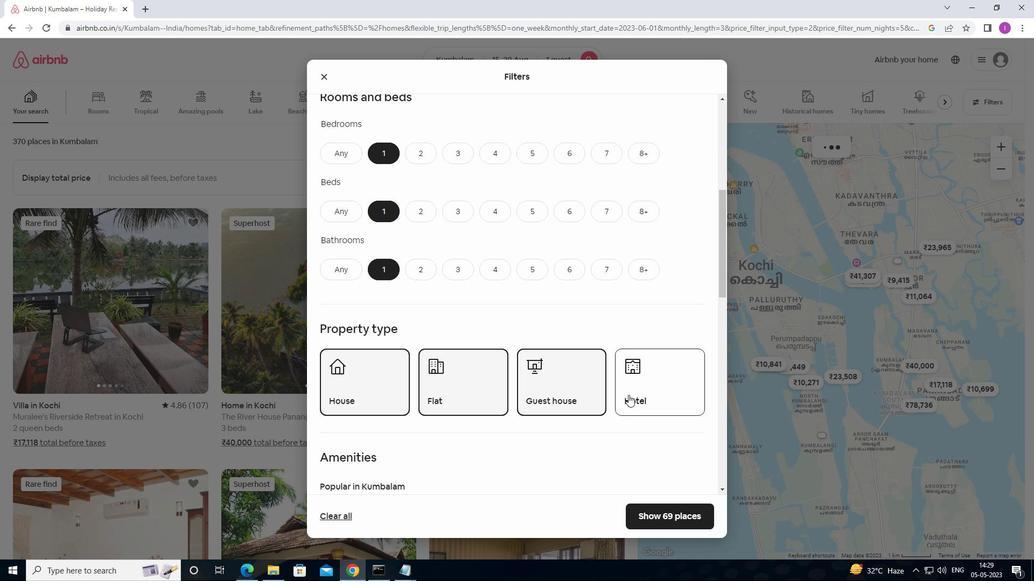 
Action: Mouse moved to (628, 397)
Screenshot: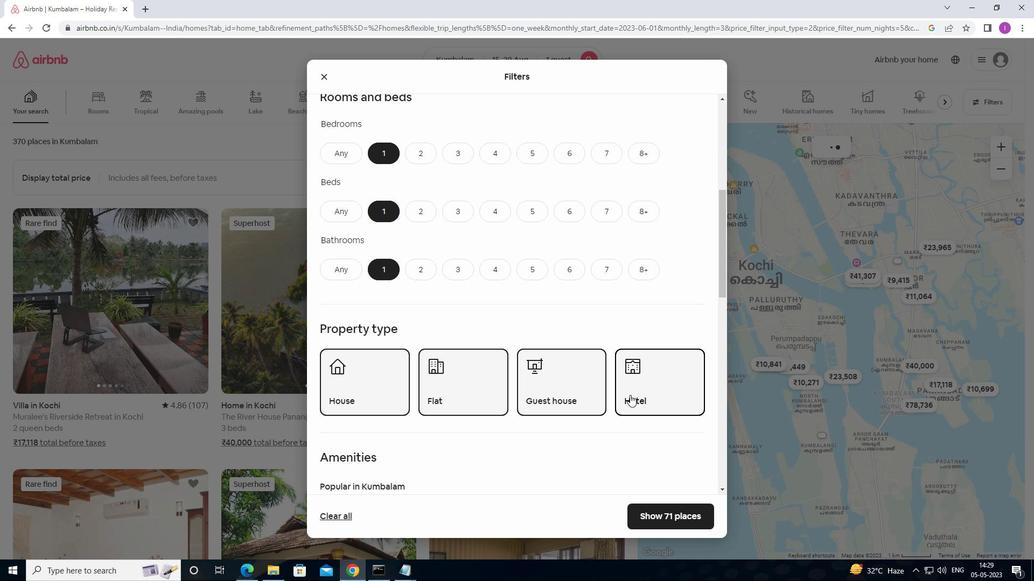 
Action: Mouse scrolled (628, 396) with delta (0, 0)
Screenshot: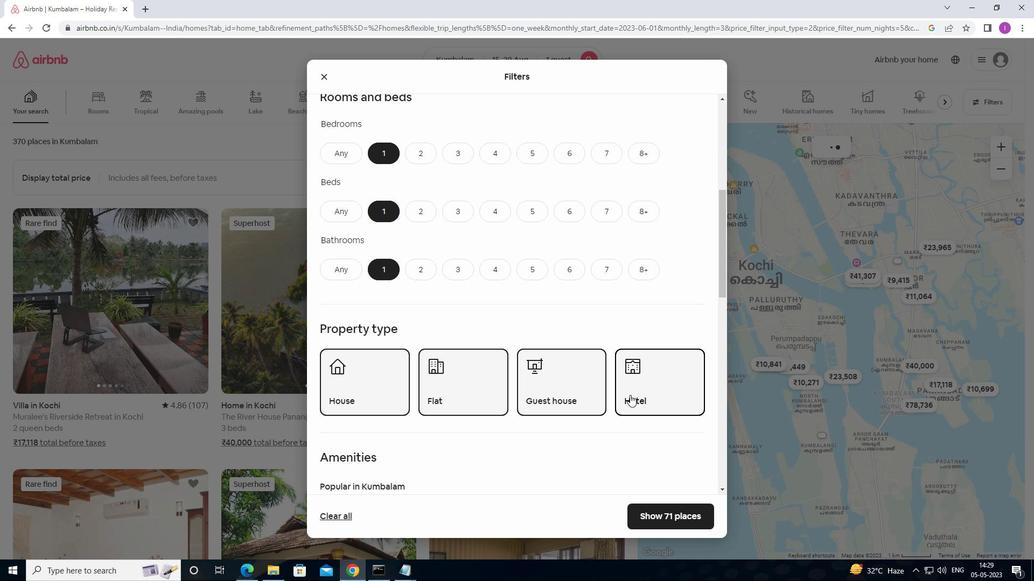 
Action: Mouse moved to (627, 398)
Screenshot: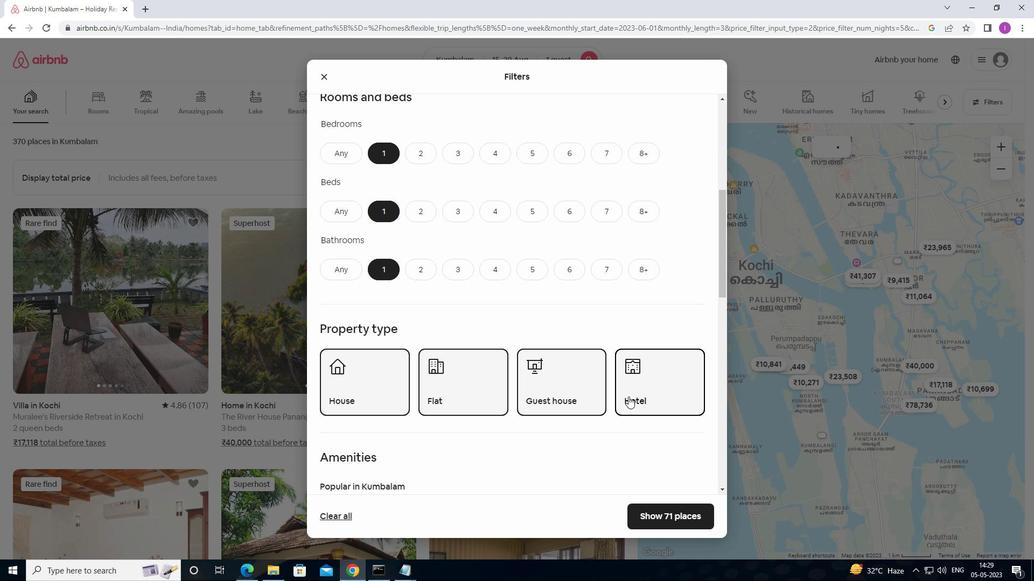 
Action: Mouse scrolled (627, 397) with delta (0, 0)
Screenshot: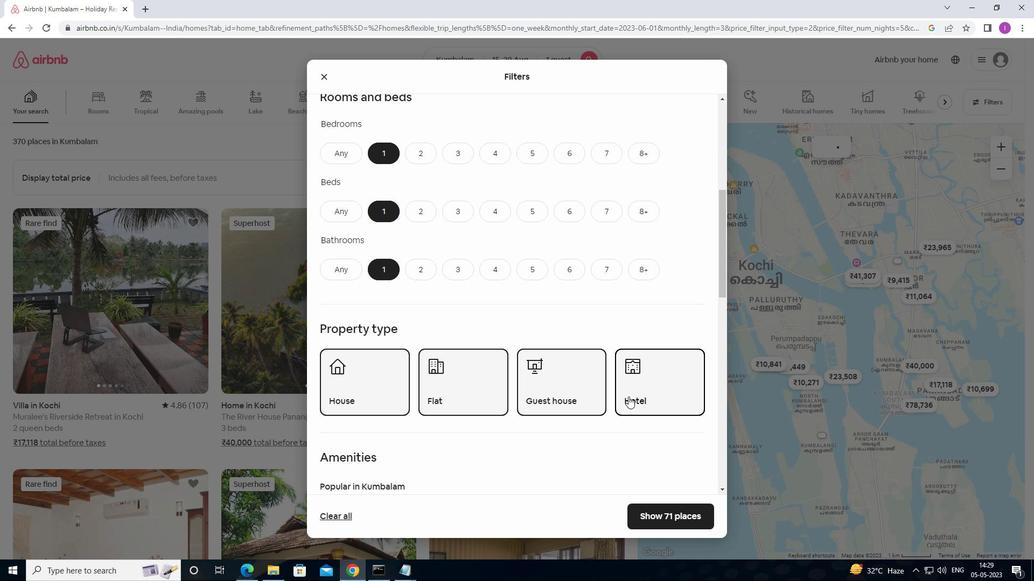
Action: Mouse moved to (626, 399)
Screenshot: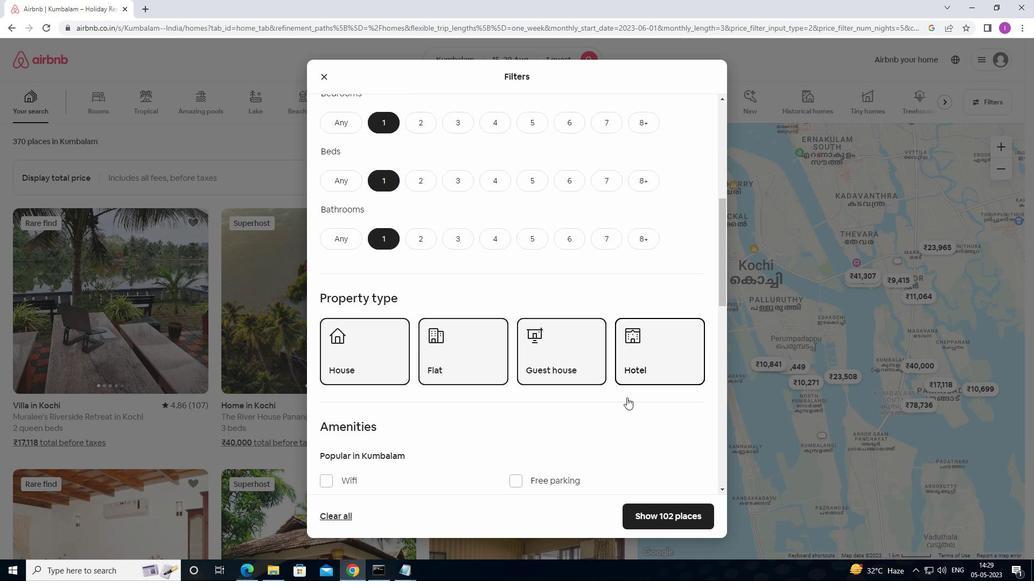 
Action: Mouse scrolled (626, 398) with delta (0, 0)
Screenshot: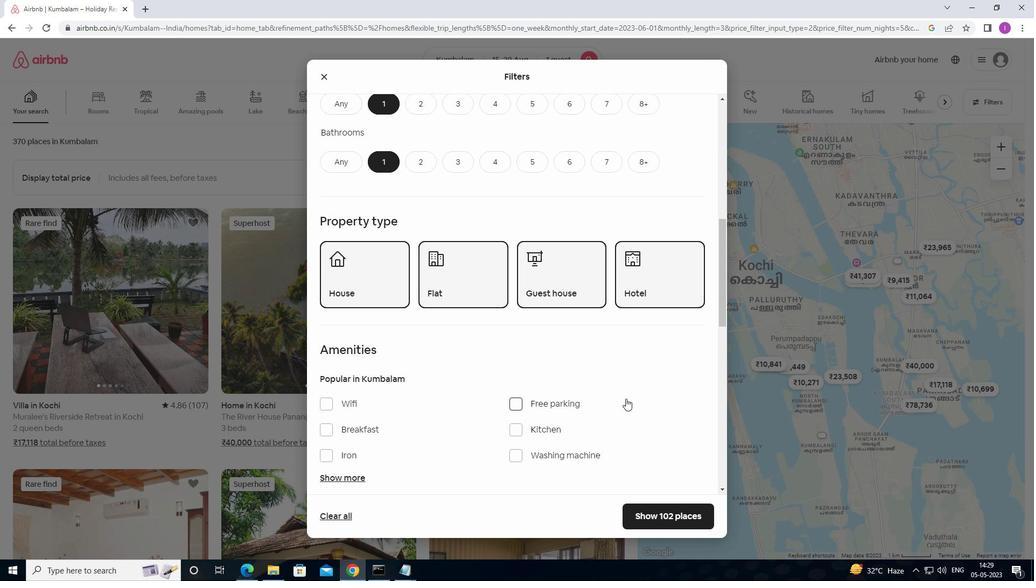 
Action: Mouse moved to (518, 403)
Screenshot: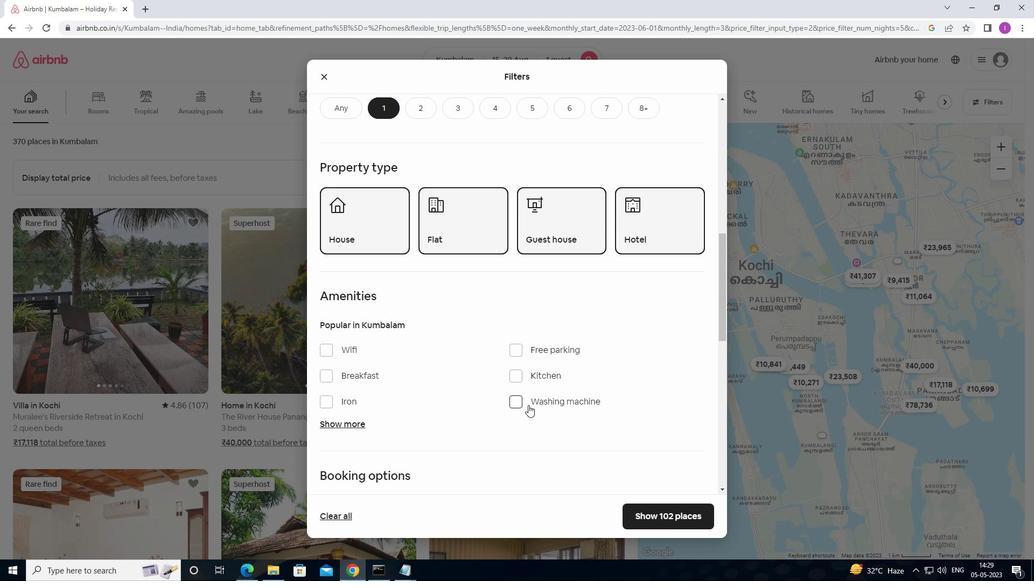 
Action: Mouse pressed left at (518, 403)
Screenshot: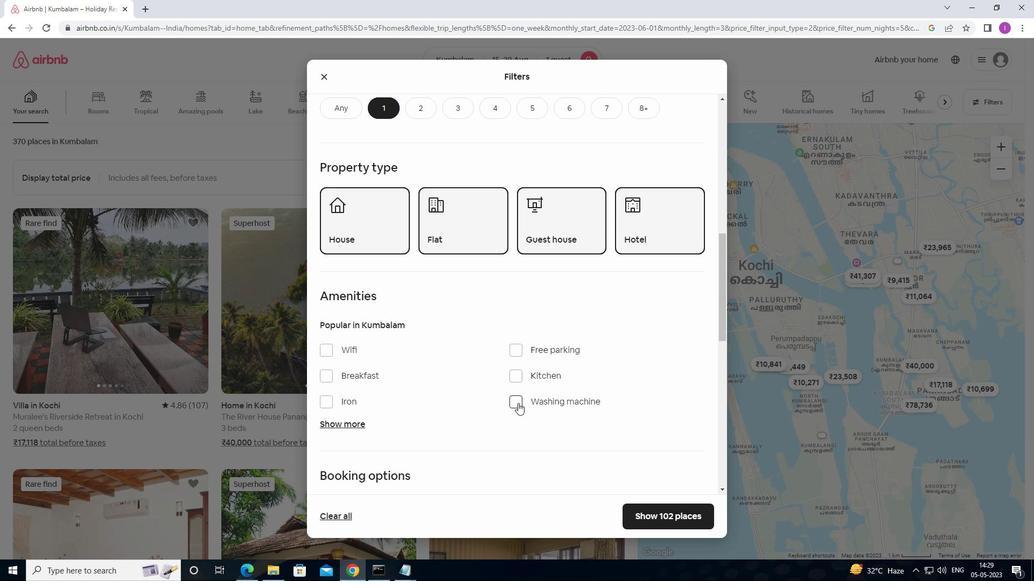 
Action: Mouse moved to (605, 418)
Screenshot: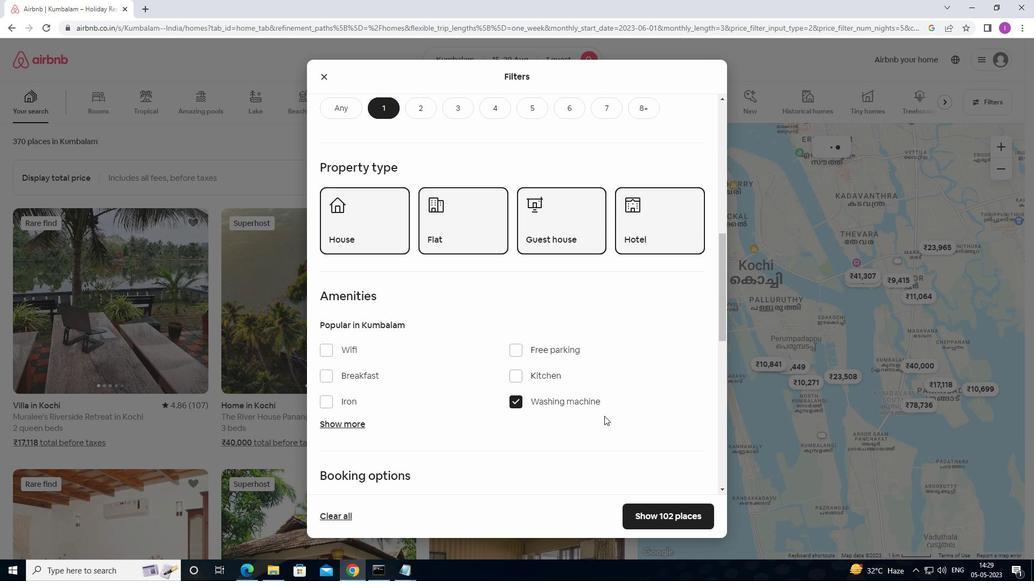 
Action: Mouse scrolled (605, 417) with delta (0, 0)
Screenshot: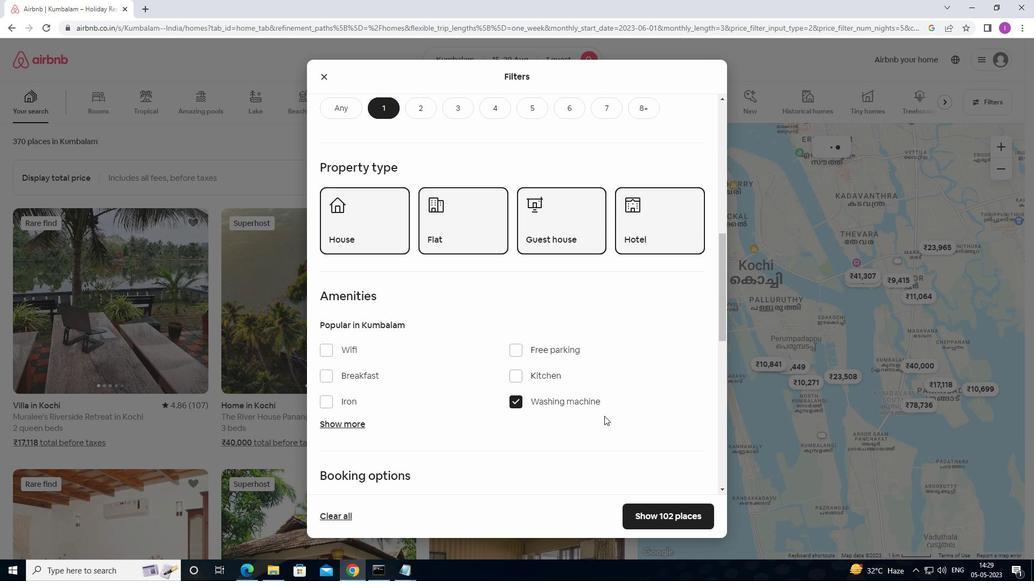 
Action: Mouse moved to (605, 418)
Screenshot: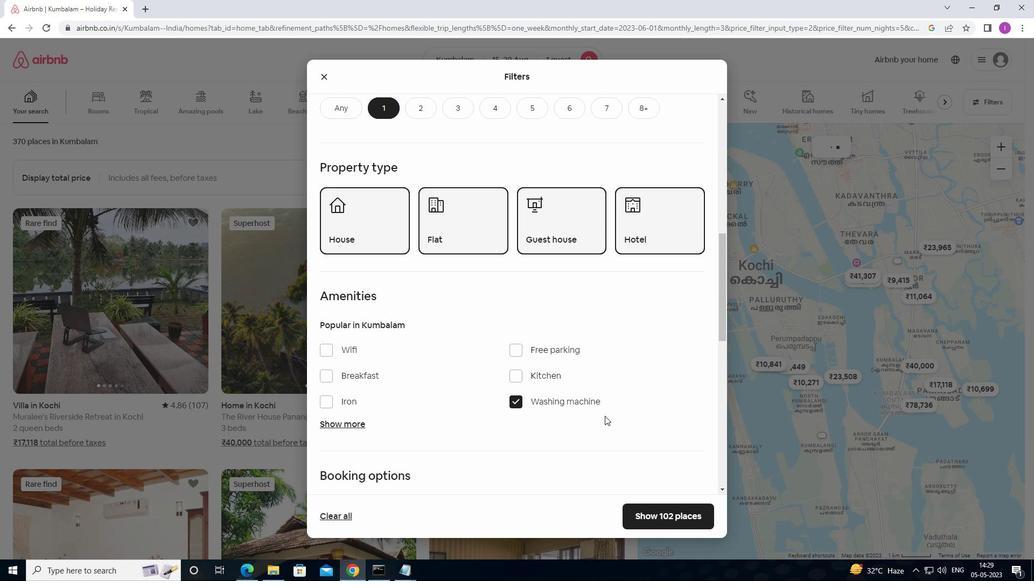 
Action: Mouse scrolled (605, 418) with delta (0, 0)
Screenshot: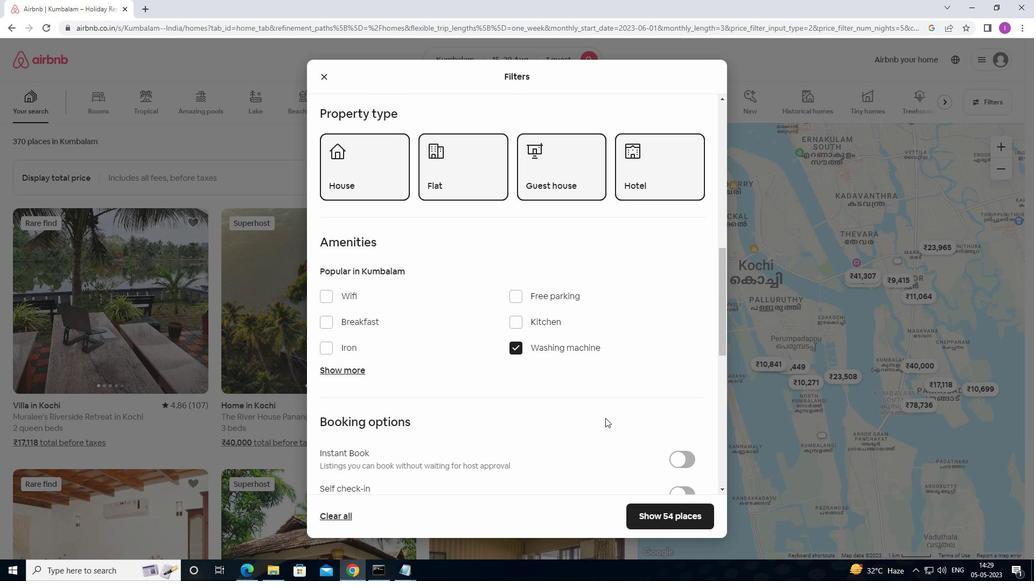 
Action: Mouse scrolled (605, 418) with delta (0, 0)
Screenshot: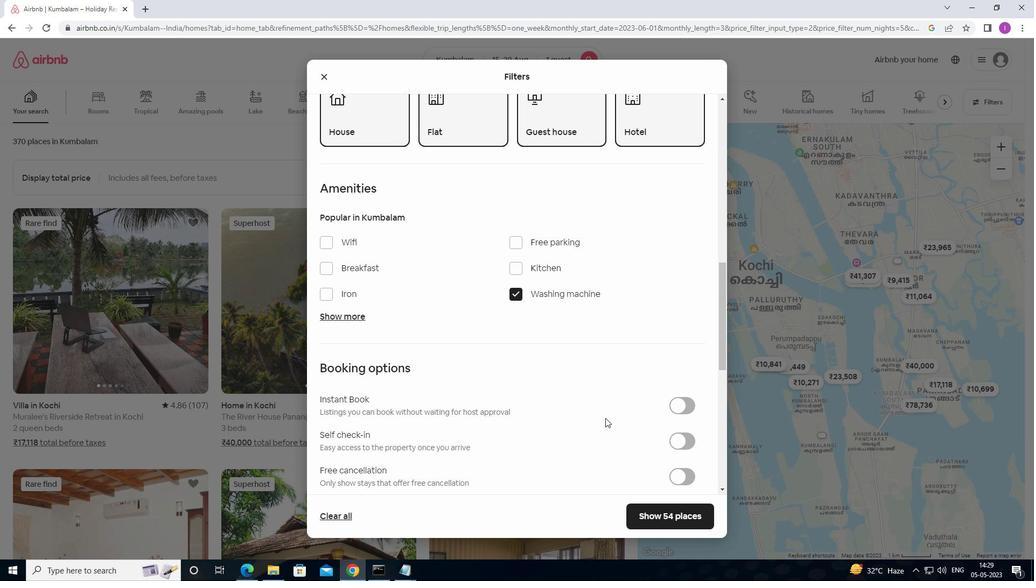 
Action: Mouse scrolled (605, 418) with delta (0, 0)
Screenshot: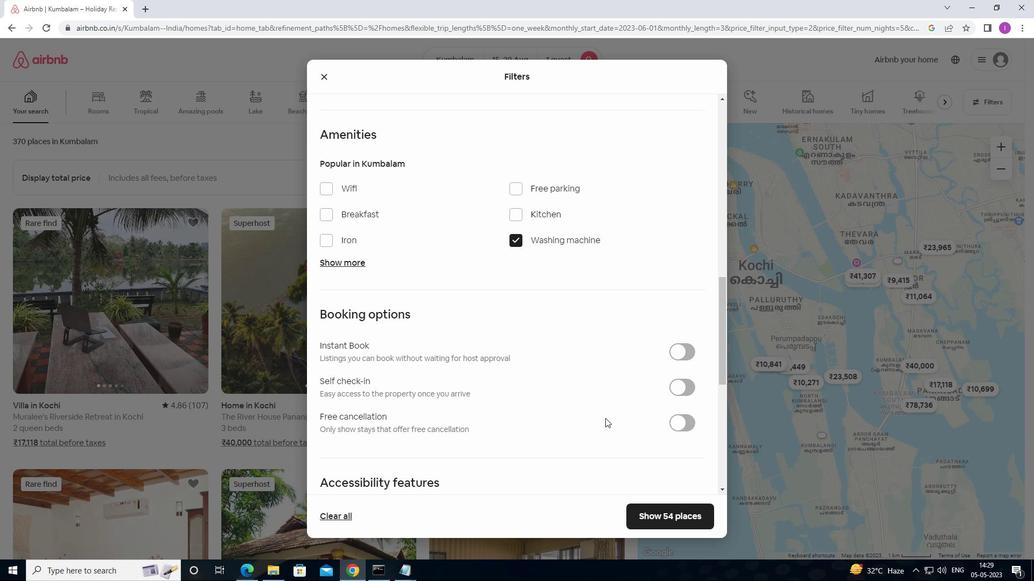 
Action: Mouse scrolled (605, 418) with delta (0, 0)
Screenshot: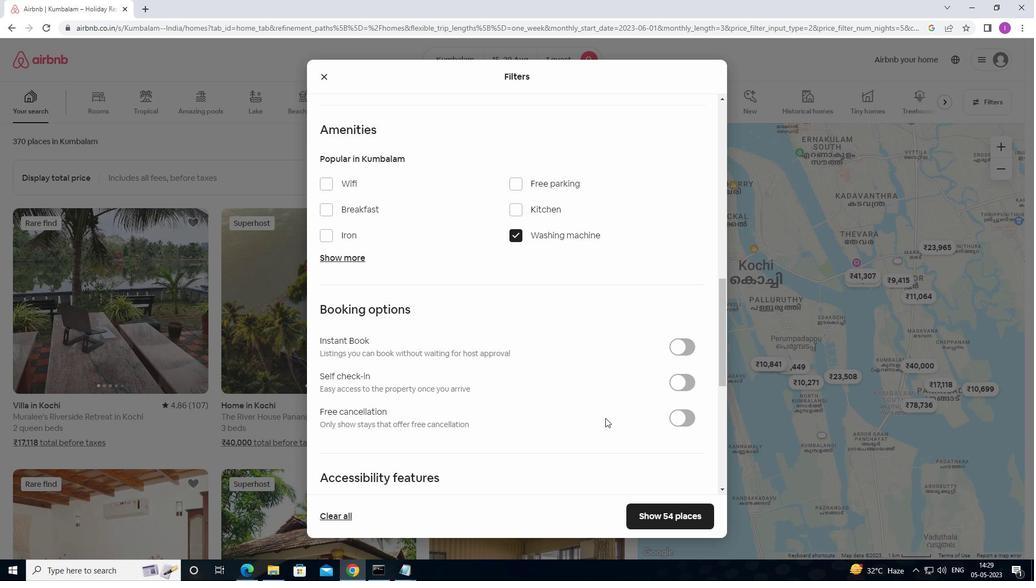 
Action: Mouse moved to (685, 282)
Screenshot: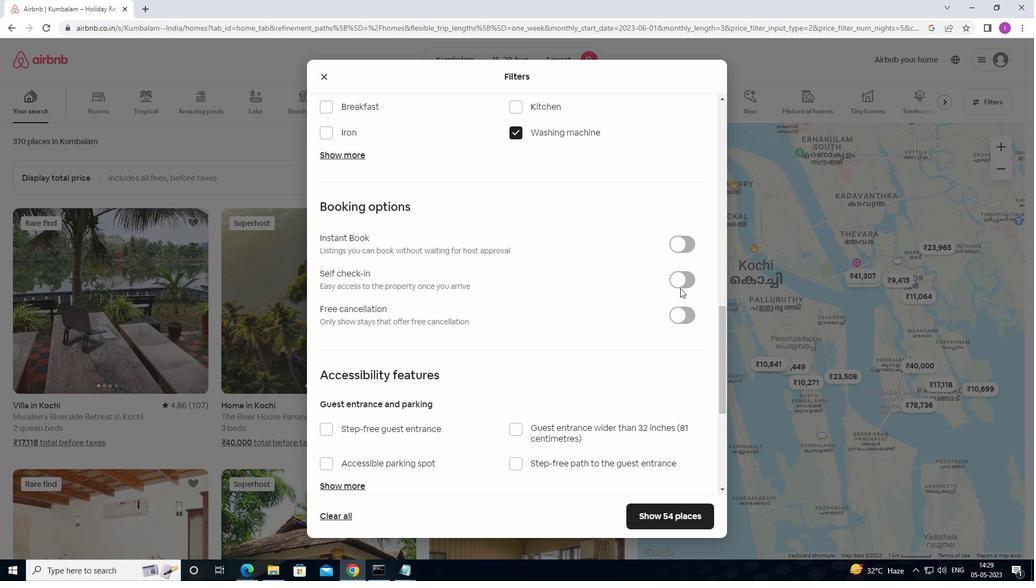 
Action: Mouse pressed left at (685, 282)
Screenshot: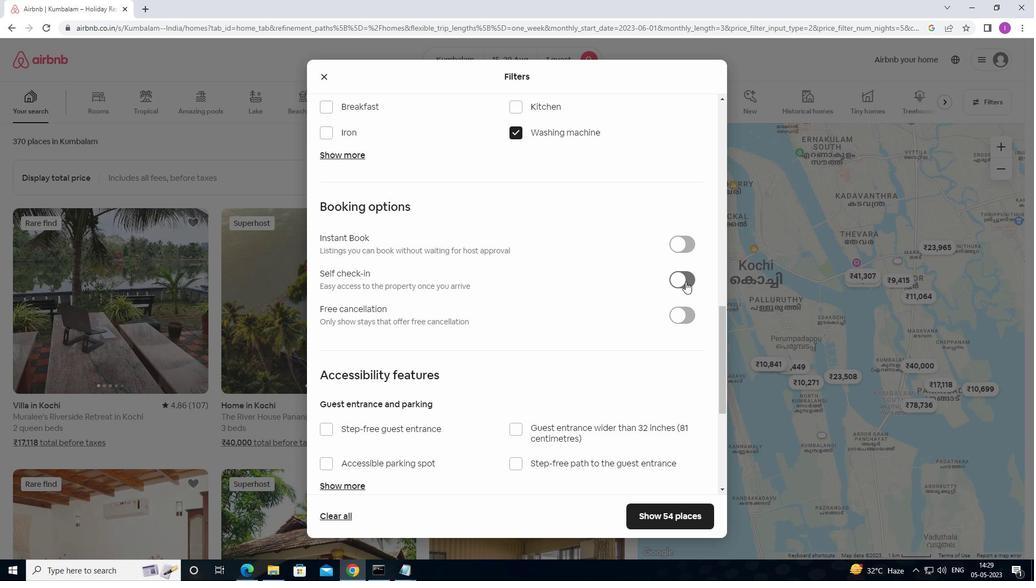 
Action: Mouse moved to (582, 411)
Screenshot: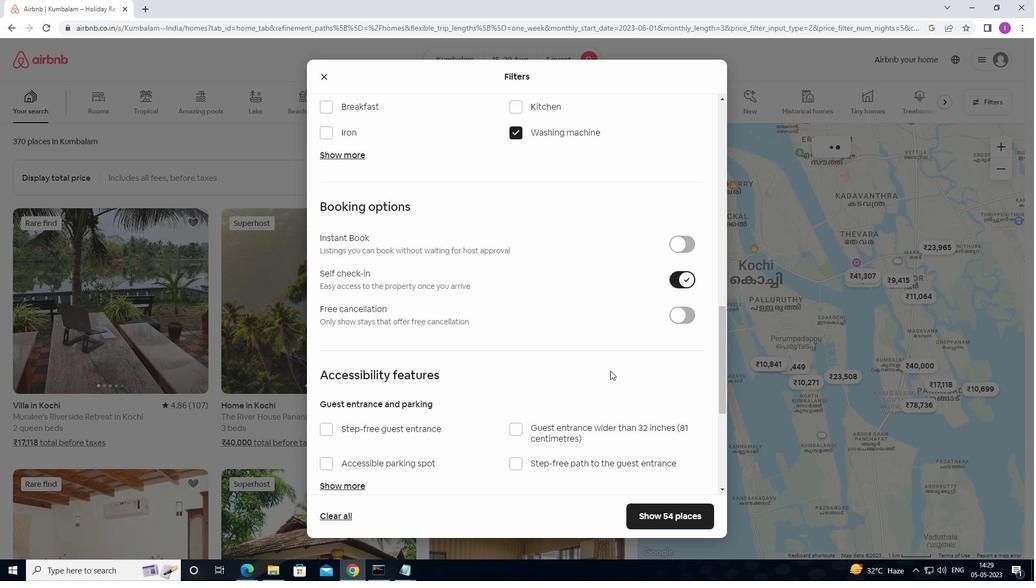 
Action: Mouse scrolled (582, 411) with delta (0, 0)
Screenshot: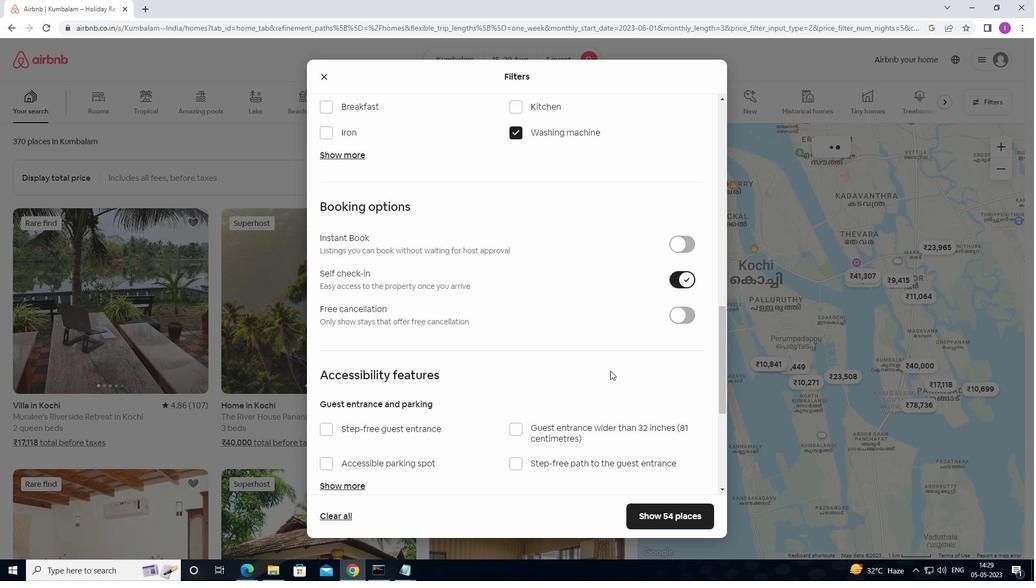
Action: Mouse moved to (575, 424)
Screenshot: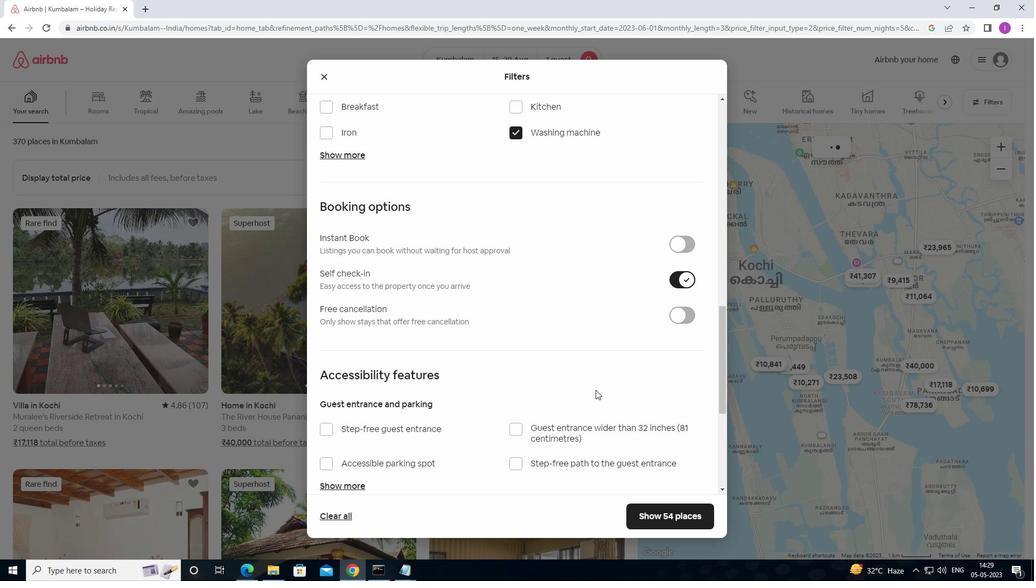 
Action: Mouse scrolled (575, 423) with delta (0, 0)
Screenshot: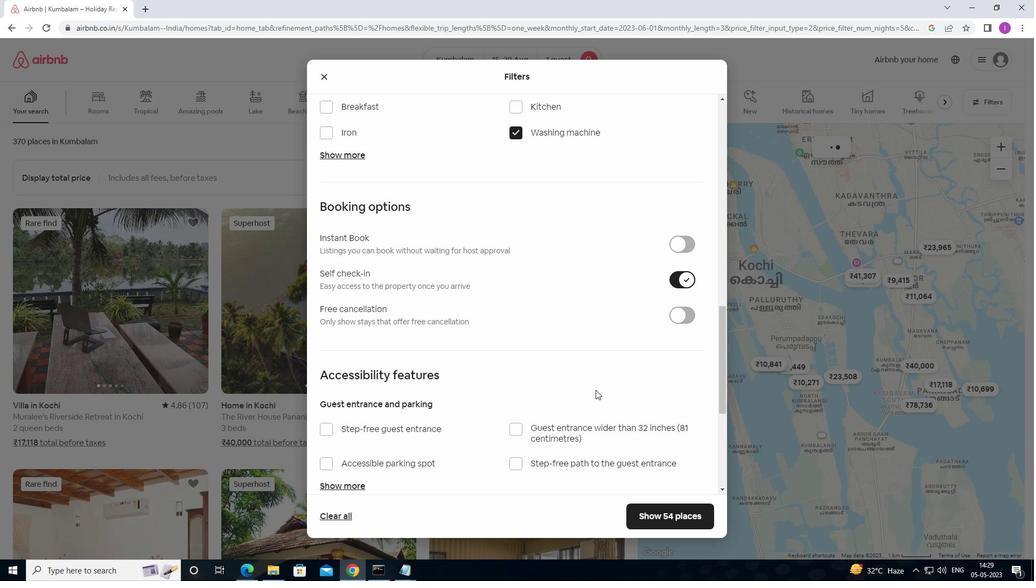
Action: Mouse moved to (571, 432)
Screenshot: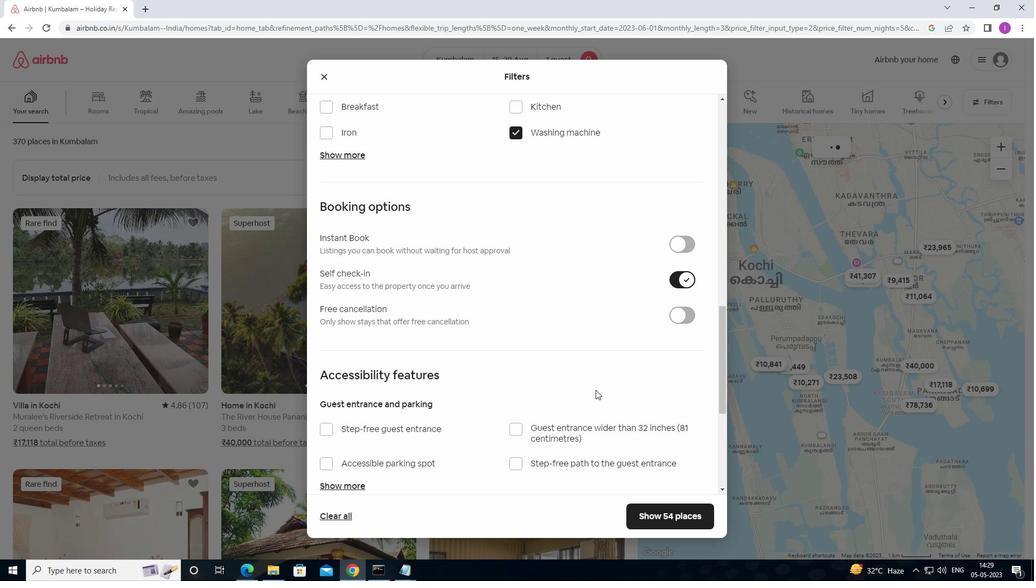 
Action: Mouse scrolled (571, 431) with delta (0, 0)
Screenshot: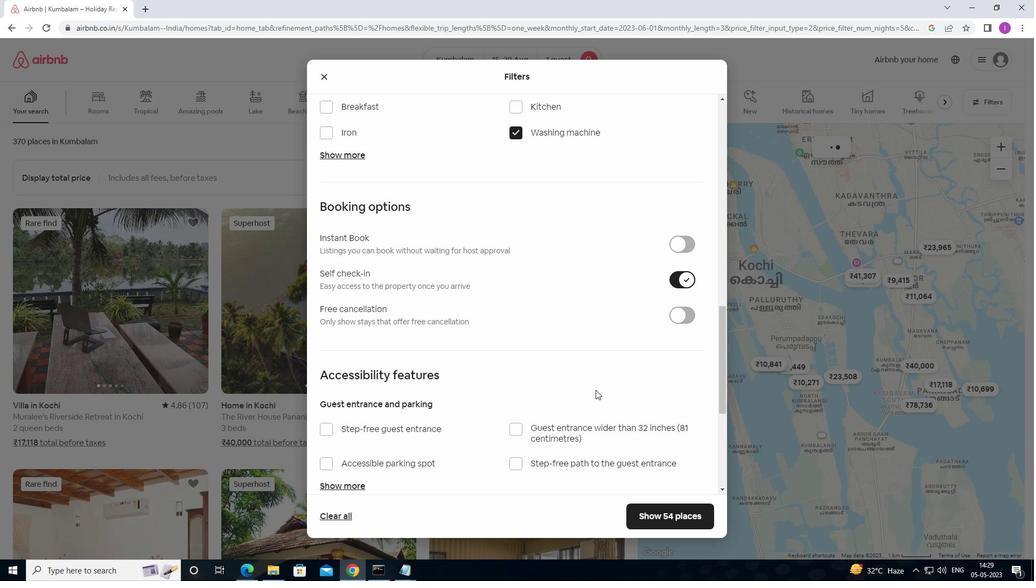 
Action: Mouse moved to (568, 436)
Screenshot: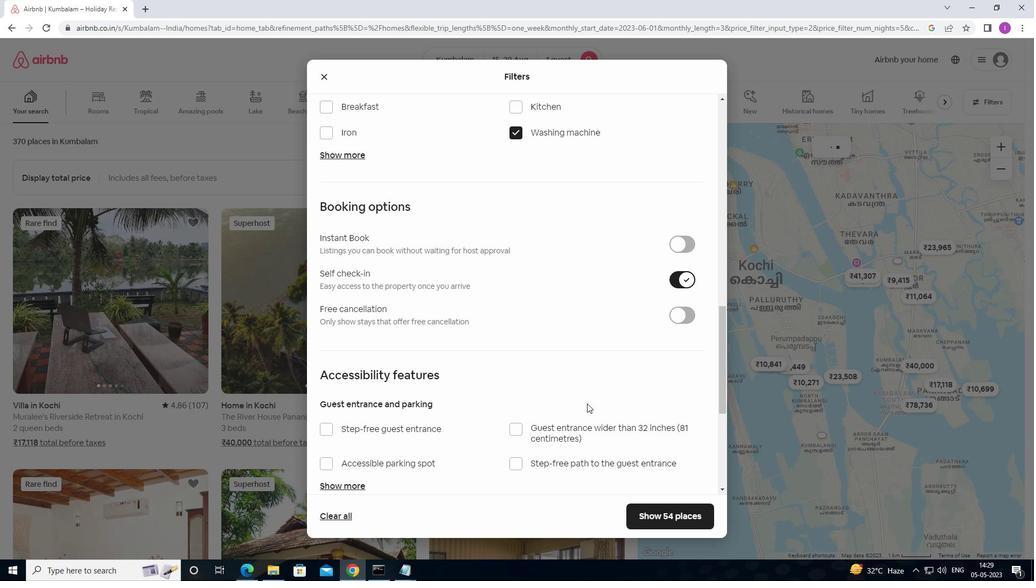 
Action: Mouse scrolled (568, 436) with delta (0, 0)
Screenshot: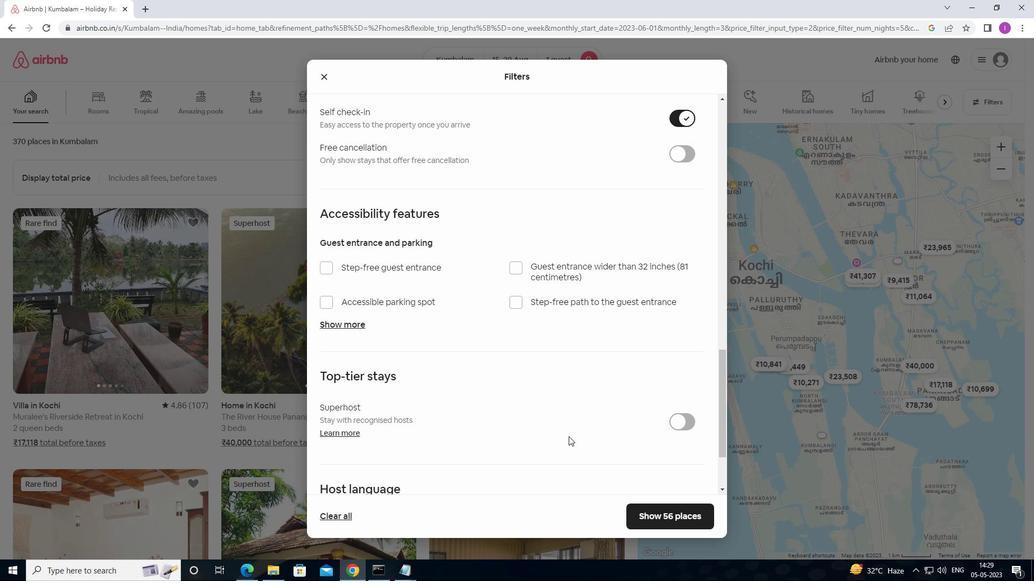 
Action: Mouse scrolled (568, 436) with delta (0, 0)
Screenshot: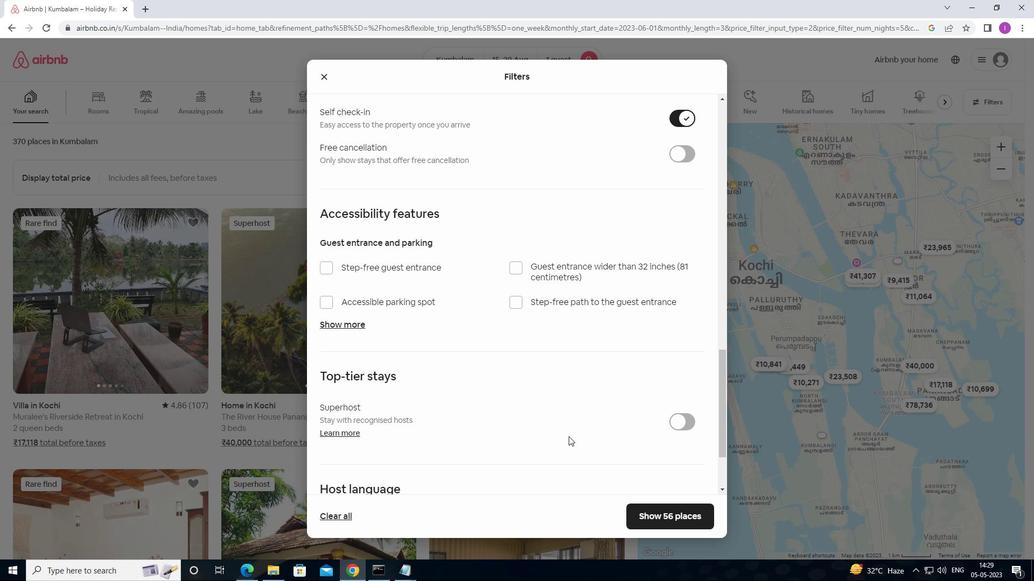 
Action: Mouse scrolled (568, 436) with delta (0, 0)
Screenshot: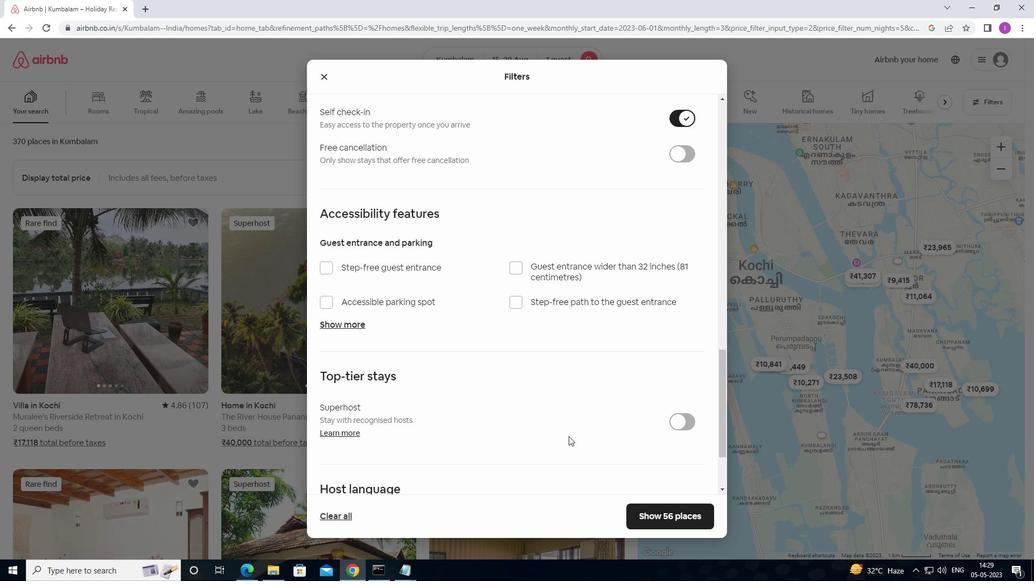 
Action: Mouse scrolled (568, 436) with delta (0, 0)
Screenshot: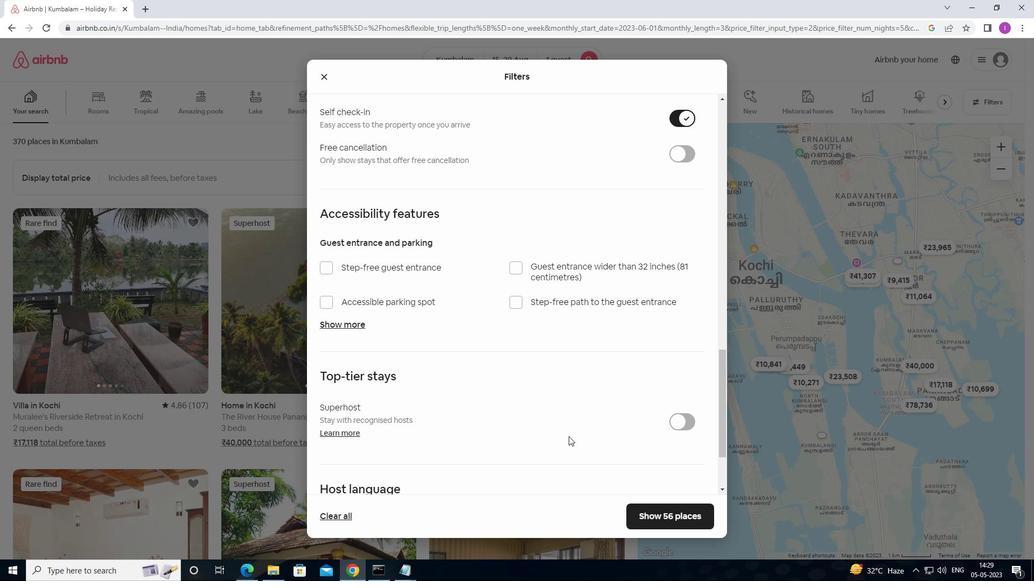 
Action: Mouse scrolled (568, 436) with delta (0, 0)
Screenshot: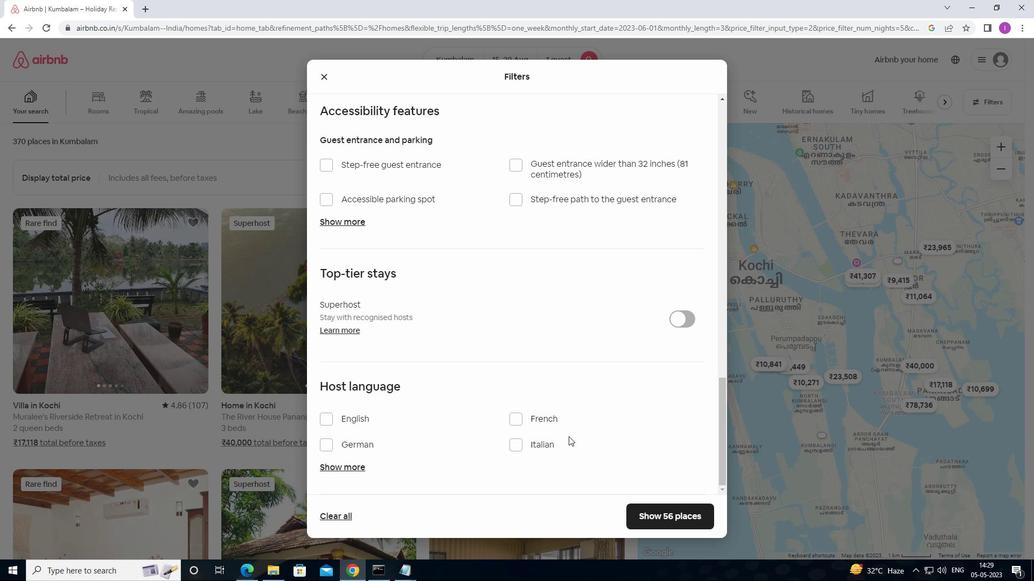 
Action: Mouse scrolled (568, 436) with delta (0, 0)
Screenshot: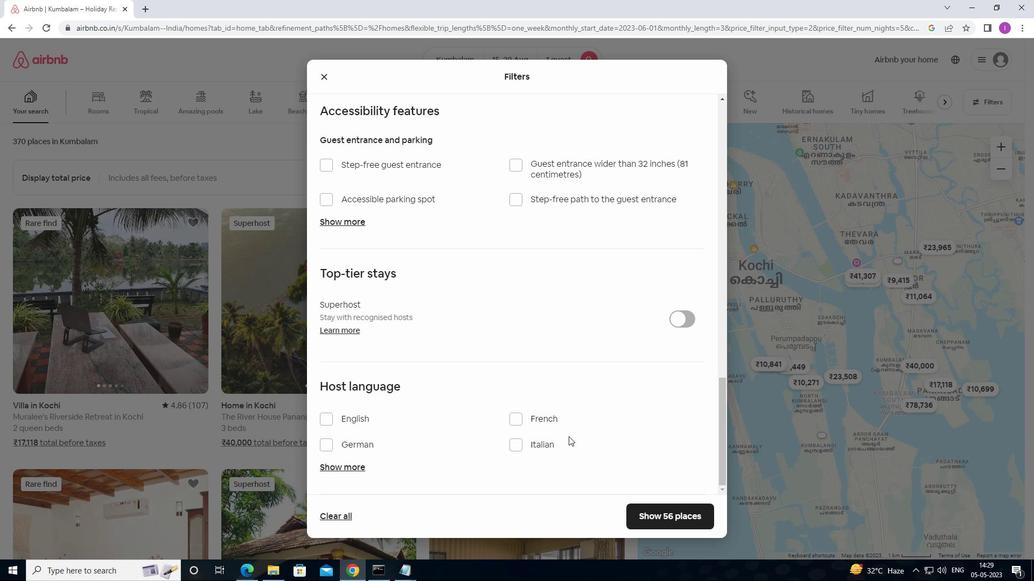 
Action: Mouse scrolled (568, 436) with delta (0, 0)
Screenshot: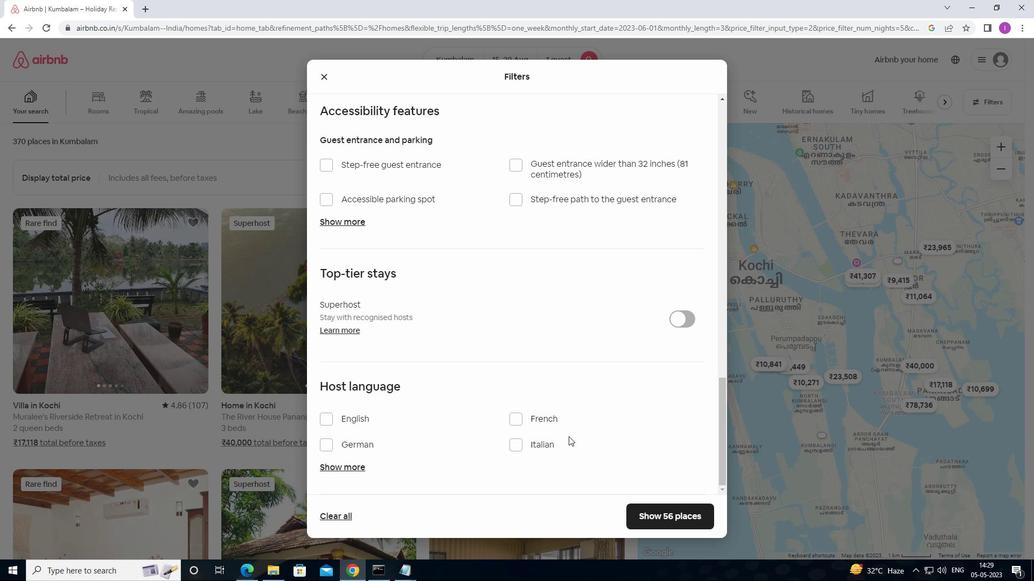 
Action: Mouse moved to (323, 418)
Screenshot: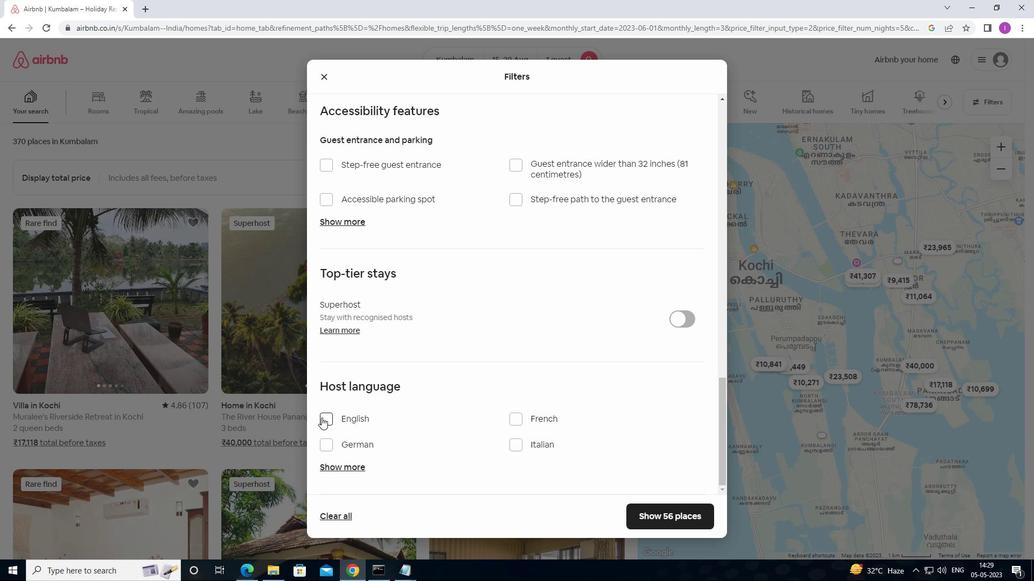 
Action: Mouse pressed left at (323, 418)
Screenshot: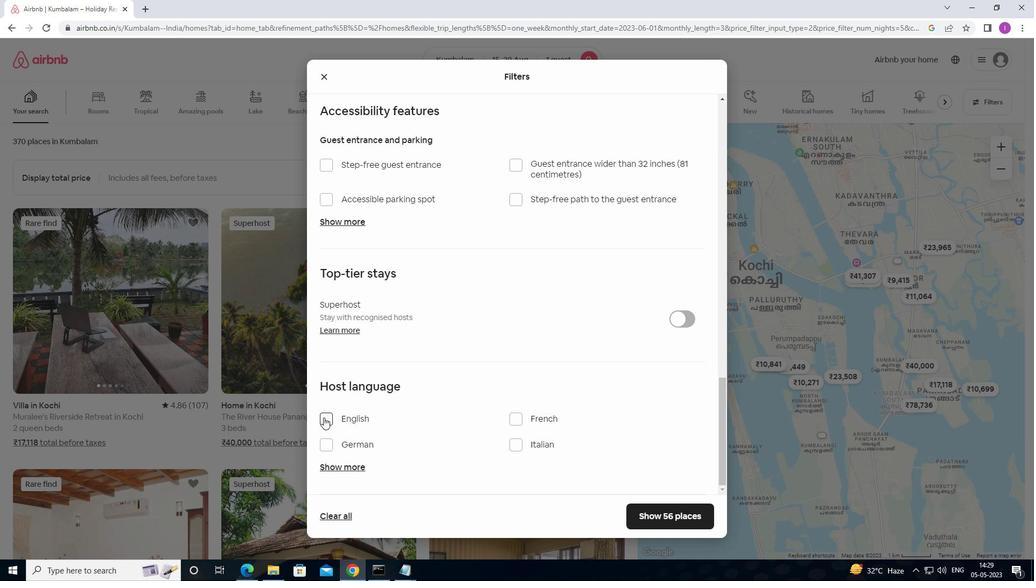 
Action: Mouse moved to (662, 517)
Screenshot: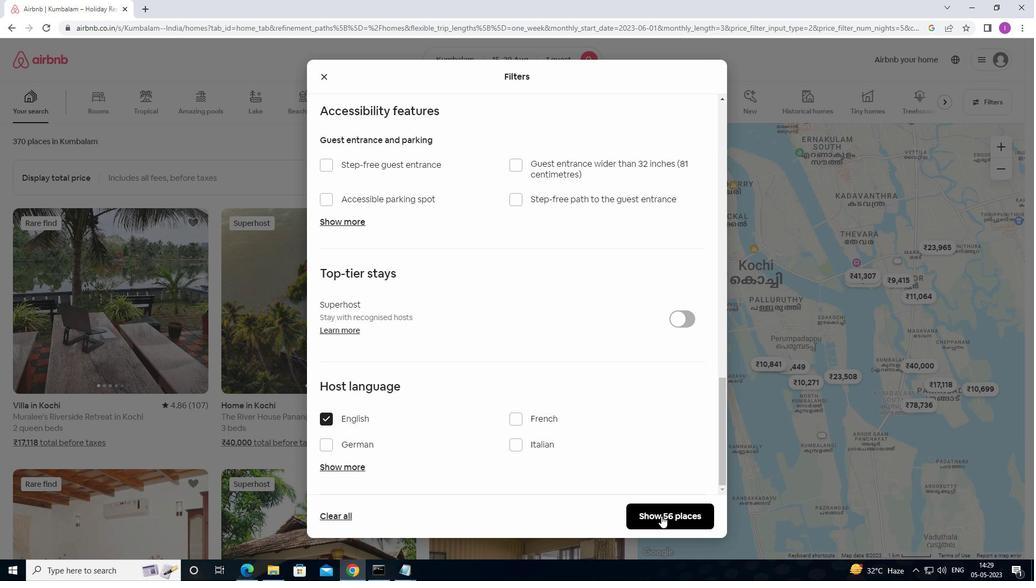 
Action: Mouse pressed left at (662, 517)
Screenshot: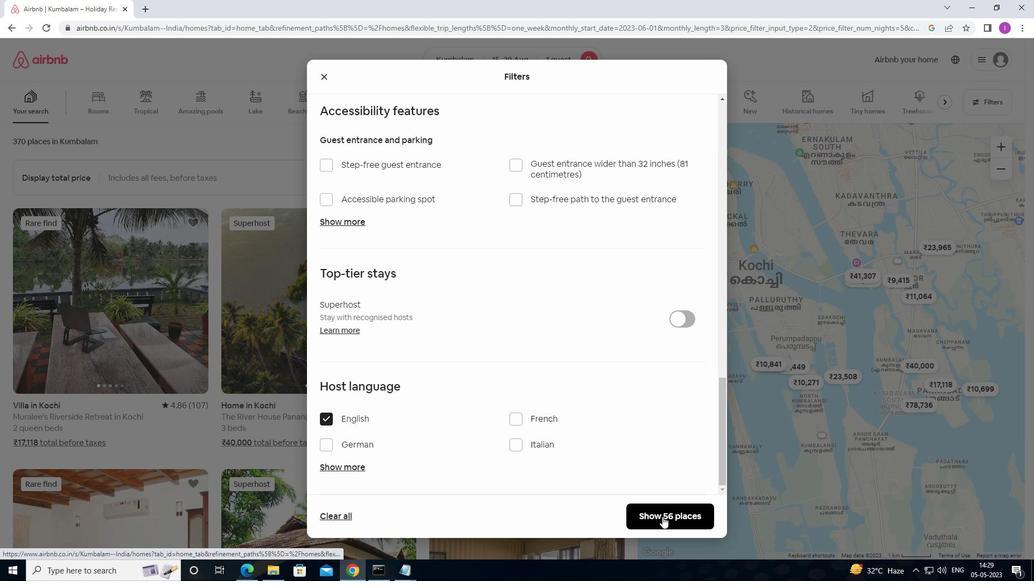 
Action: Mouse moved to (742, 489)
Screenshot: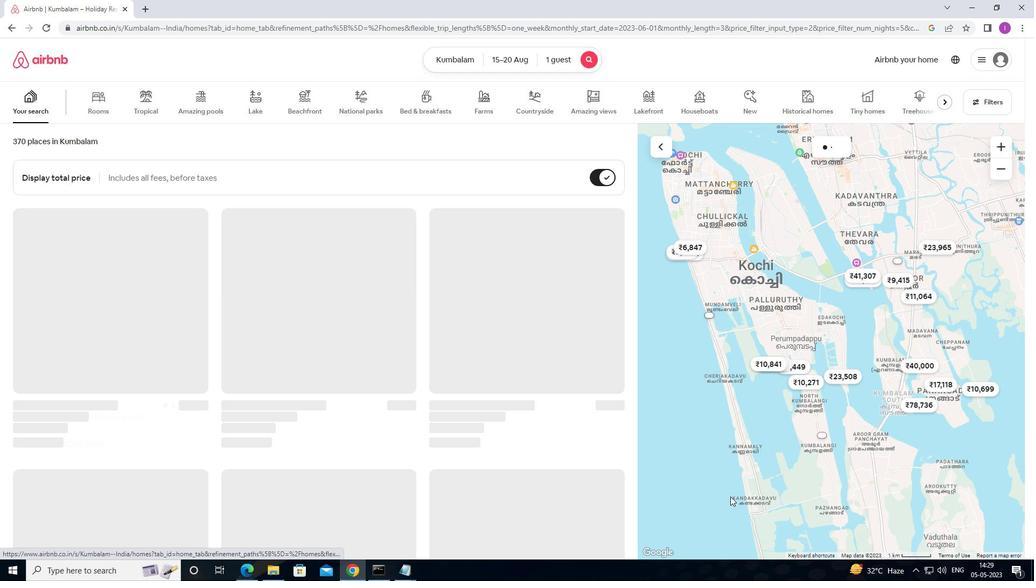 
